 Task: Search one way flight ticket for 2 adults, 4 children and 1 infant on lap in business from Santa Maria: Santa Maria Public Airport (capt G. Allan Hancock Field) to Rockford: Chicago Rockford International Airport(was Northwest Chicagoland Regional Airport At Rockford) on 5-1-2023. Choice of flights is Frontier. Price is upto 78000. Outbound departure time preference is 13:00.
Action: Mouse moved to (218, 155)
Screenshot: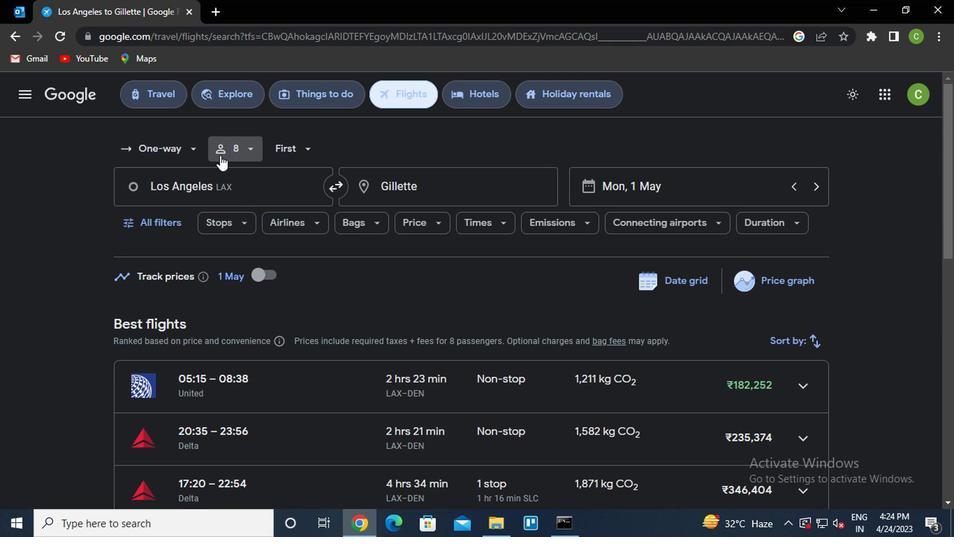 
Action: Mouse pressed left at (218, 155)
Screenshot: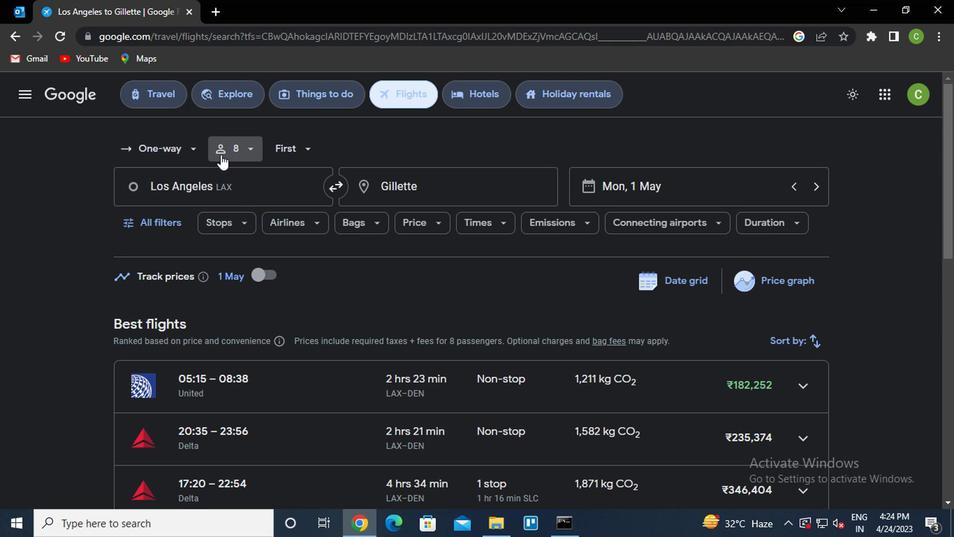 
Action: Mouse moved to (342, 183)
Screenshot: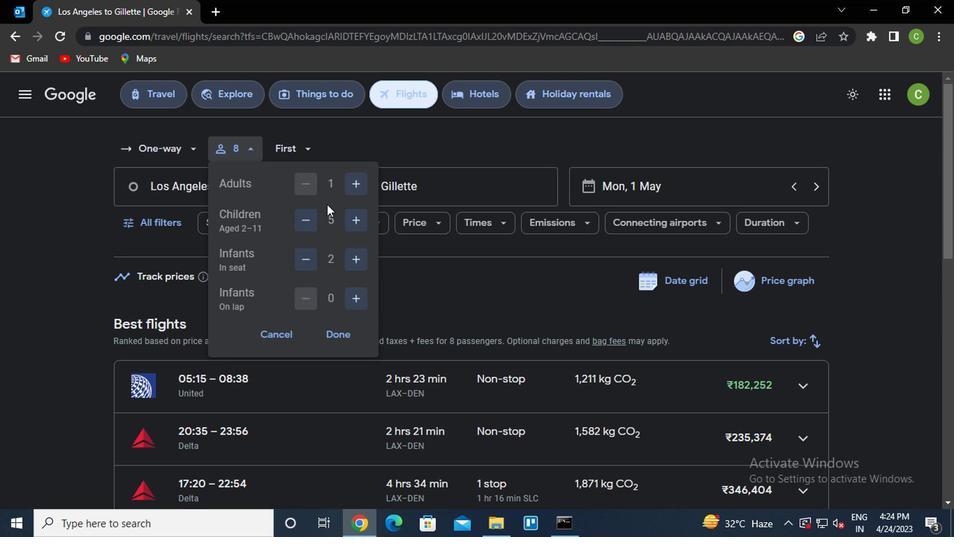
Action: Mouse pressed left at (342, 183)
Screenshot: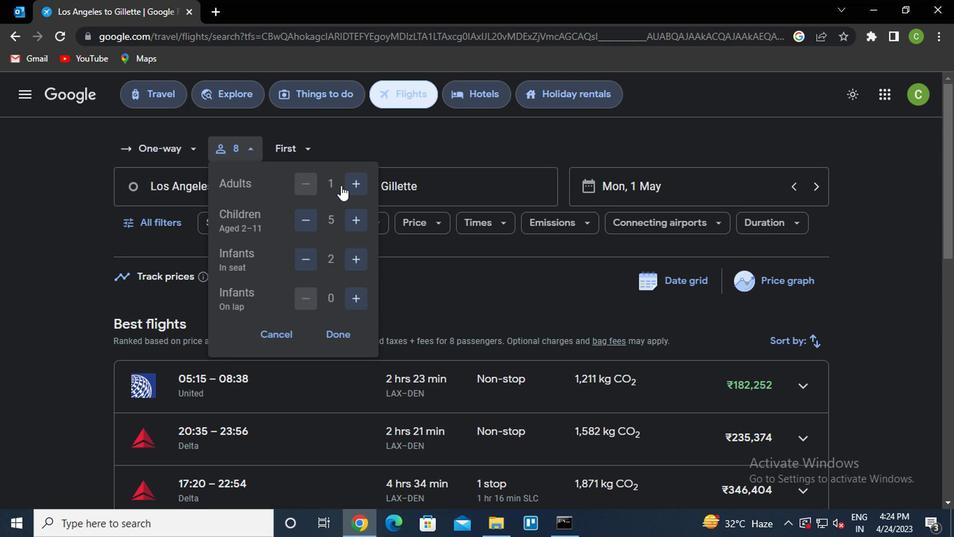 
Action: Mouse moved to (308, 223)
Screenshot: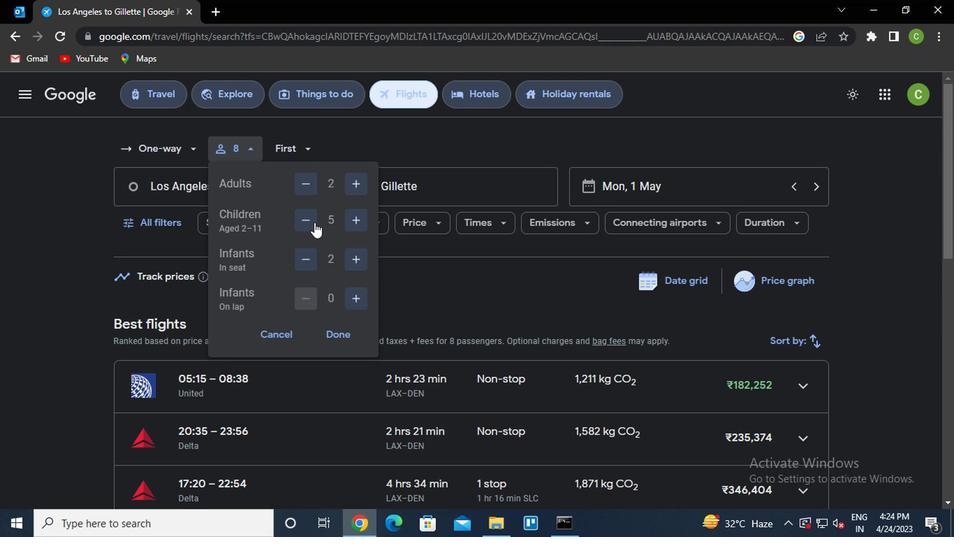 
Action: Mouse pressed left at (308, 223)
Screenshot: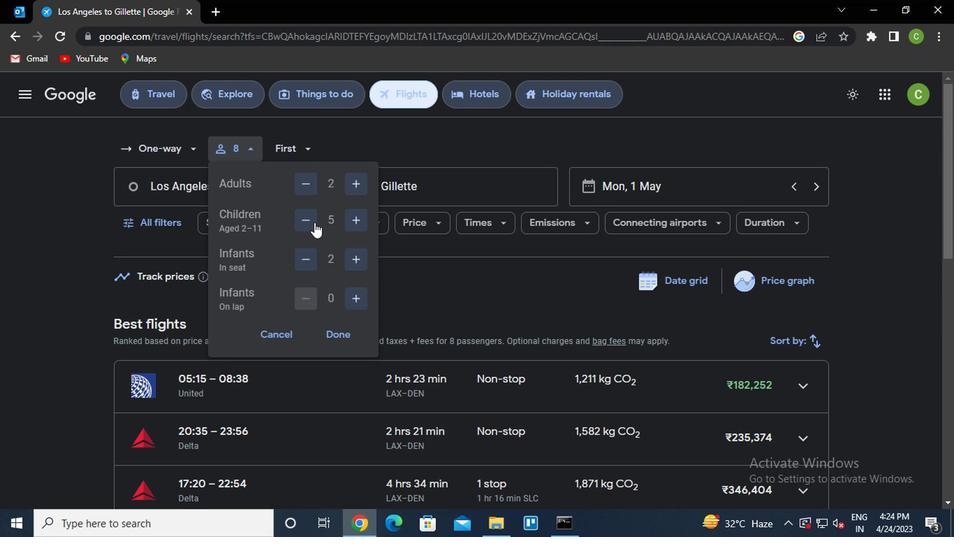 
Action: Mouse moved to (311, 266)
Screenshot: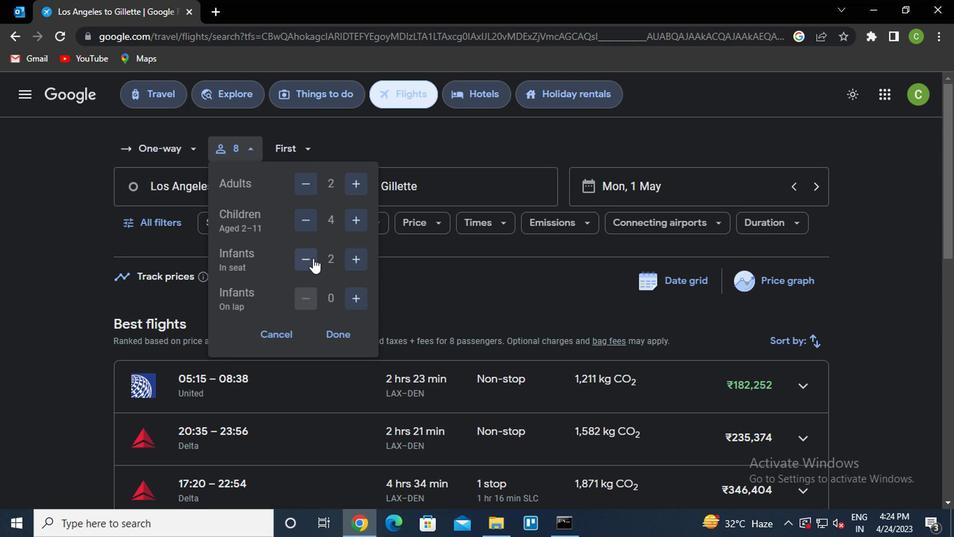 
Action: Mouse pressed left at (311, 266)
Screenshot: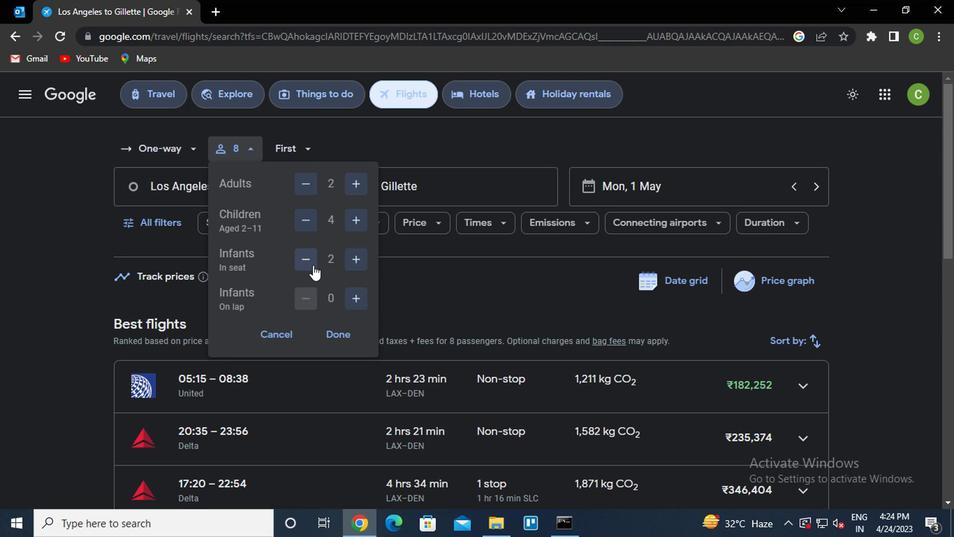 
Action: Mouse moved to (297, 265)
Screenshot: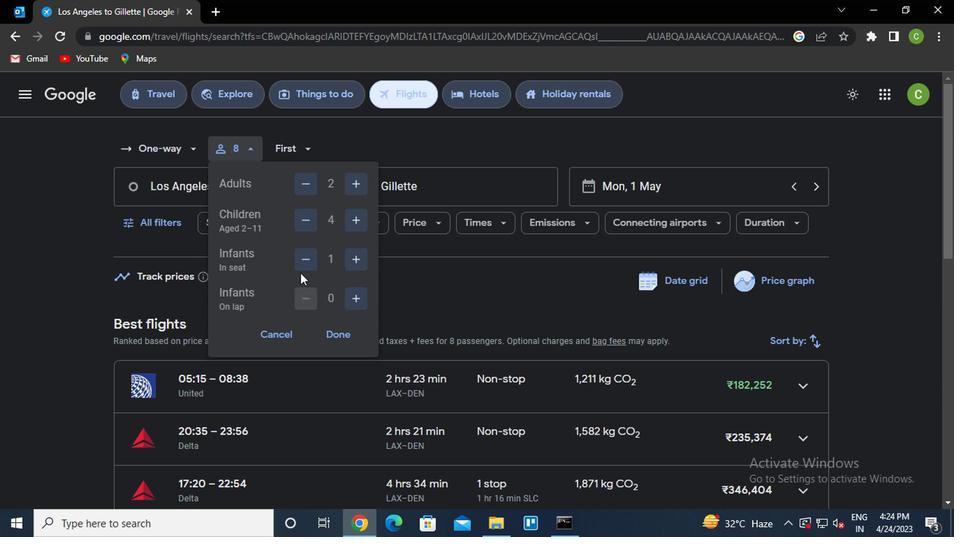 
Action: Mouse pressed left at (297, 265)
Screenshot: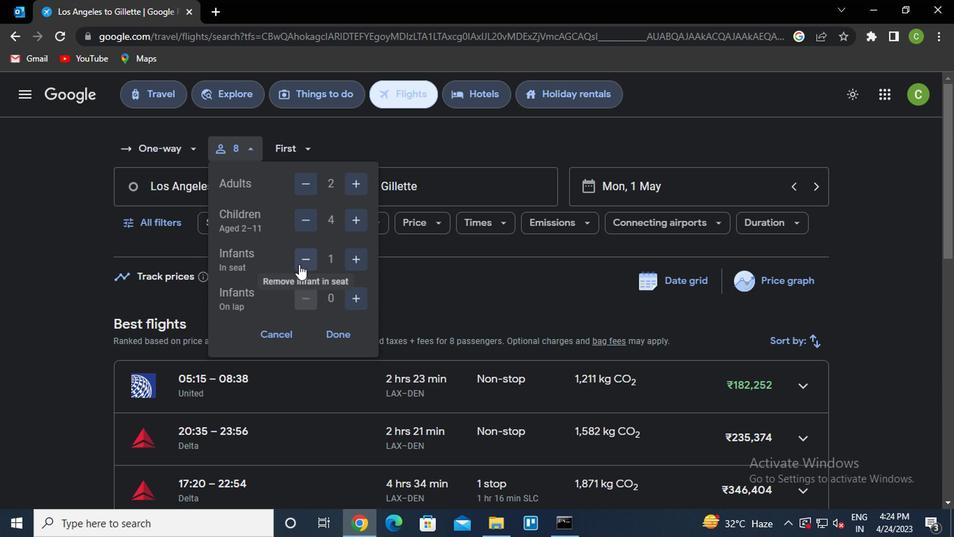 
Action: Mouse moved to (334, 302)
Screenshot: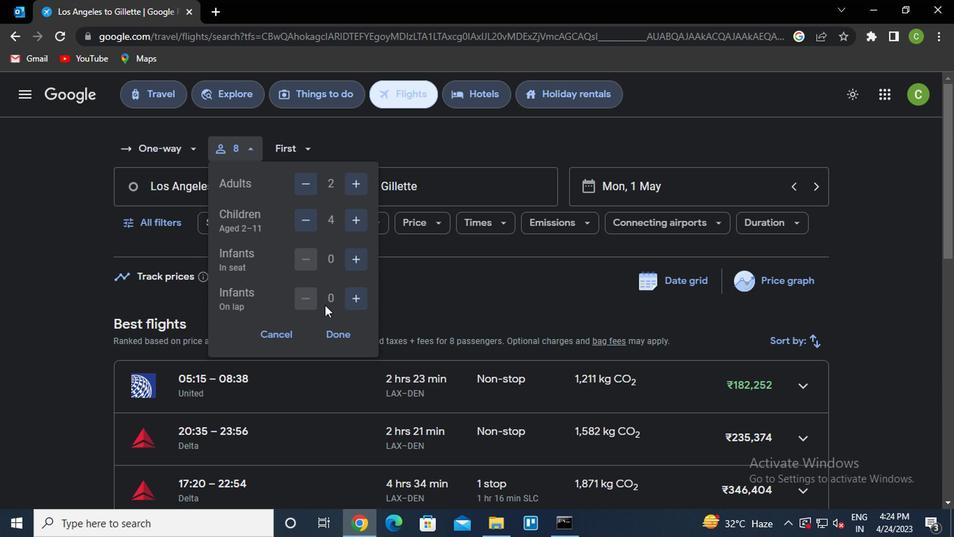 
Action: Mouse pressed left at (334, 302)
Screenshot: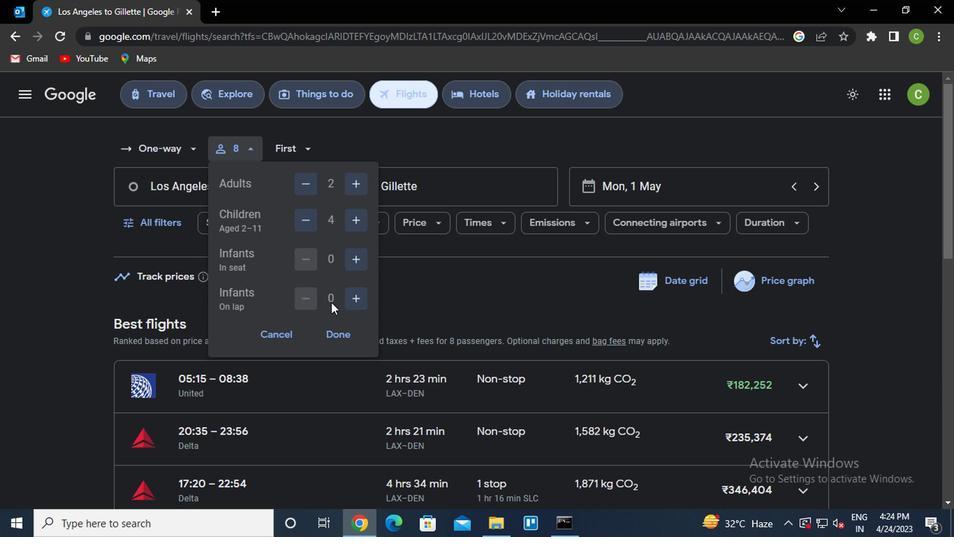 
Action: Mouse moved to (348, 299)
Screenshot: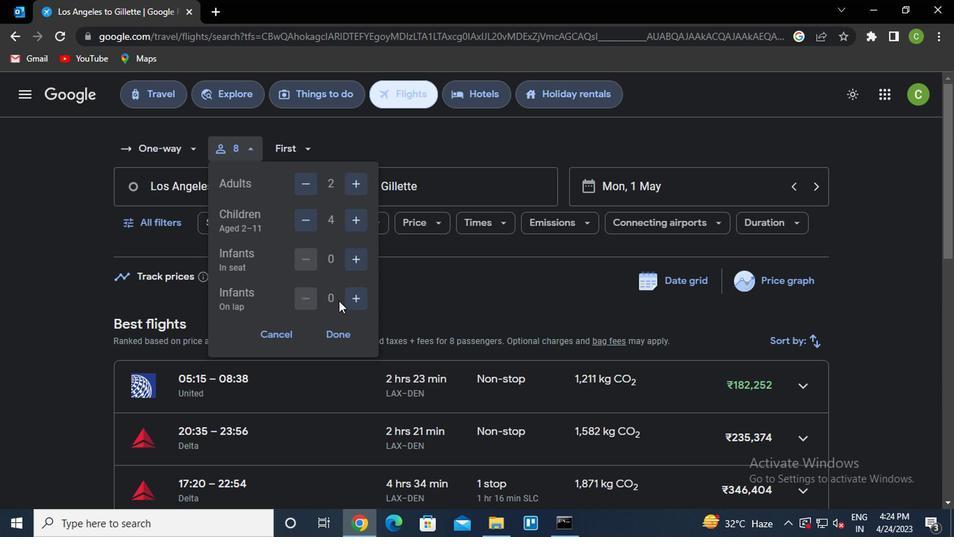 
Action: Mouse pressed left at (348, 299)
Screenshot: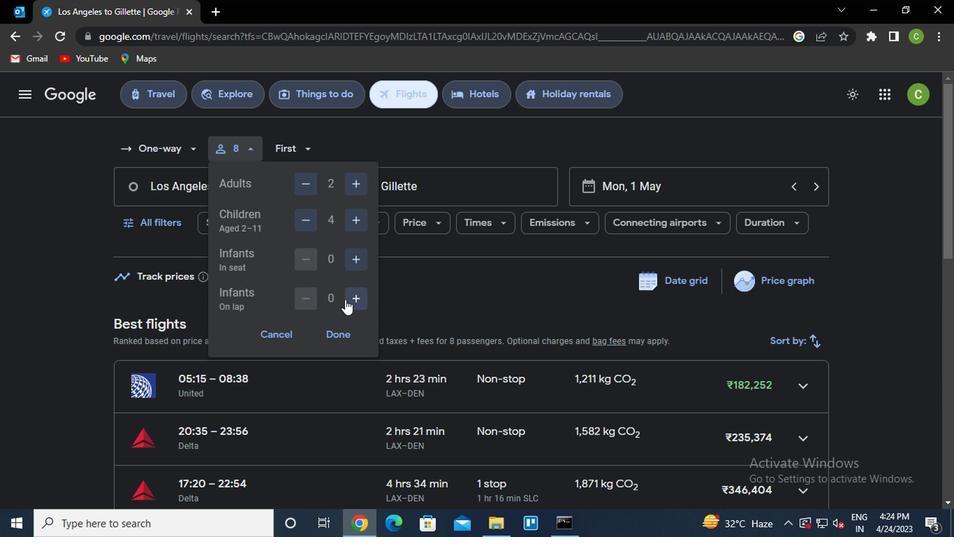 
Action: Mouse moved to (346, 334)
Screenshot: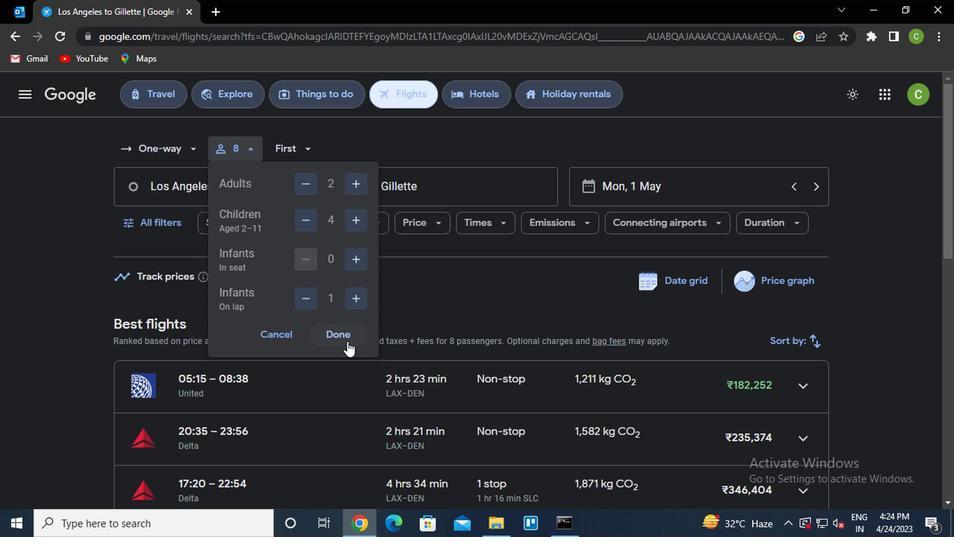 
Action: Mouse pressed left at (346, 334)
Screenshot: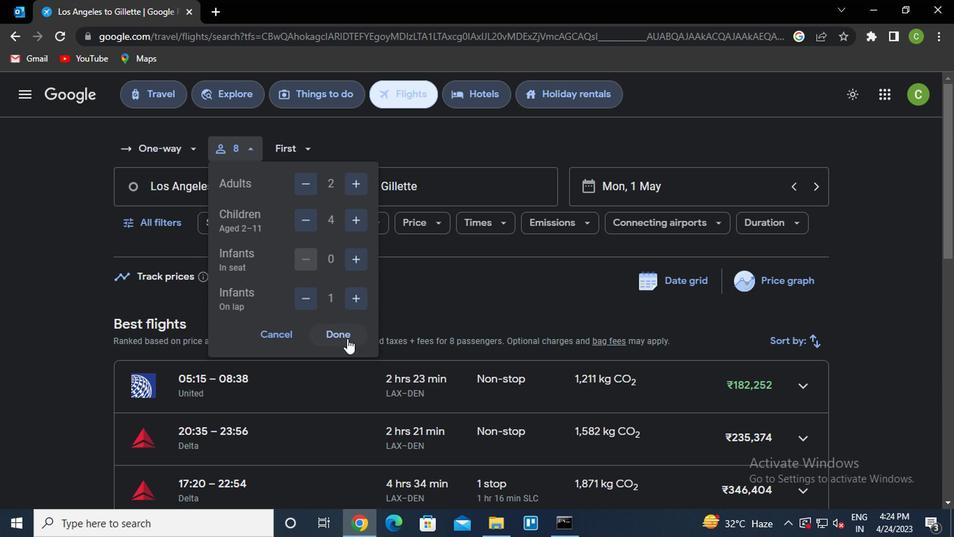 
Action: Mouse moved to (302, 149)
Screenshot: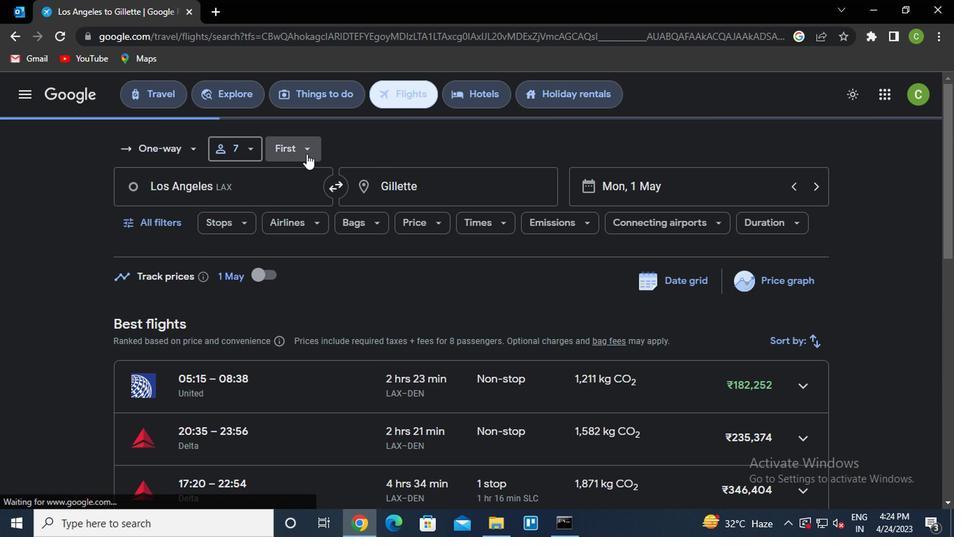 
Action: Mouse pressed left at (302, 149)
Screenshot: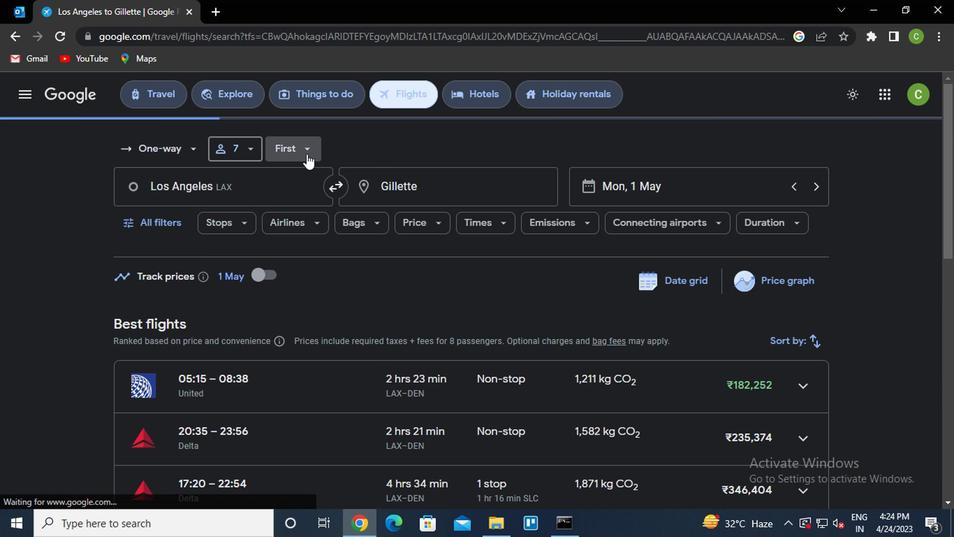
Action: Mouse moved to (356, 246)
Screenshot: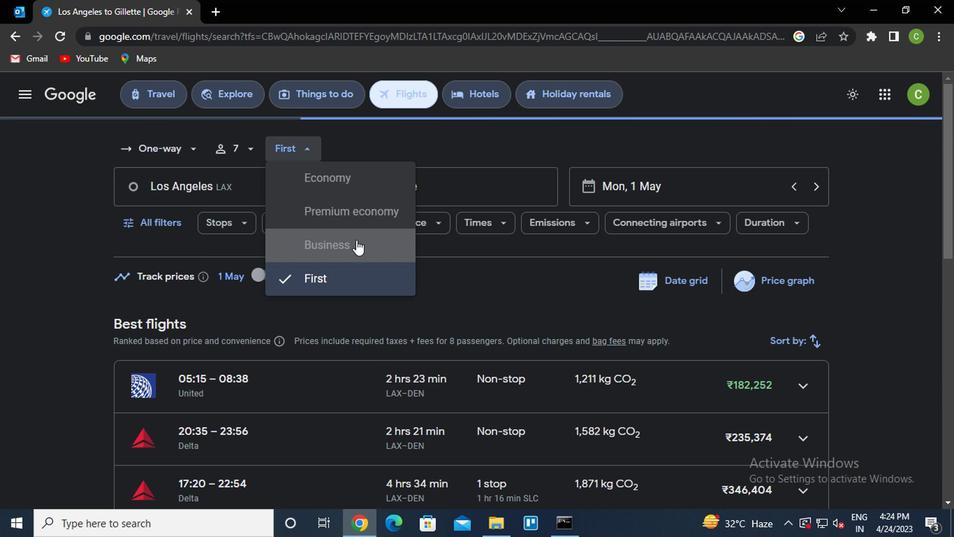 
Action: Mouse pressed left at (356, 246)
Screenshot: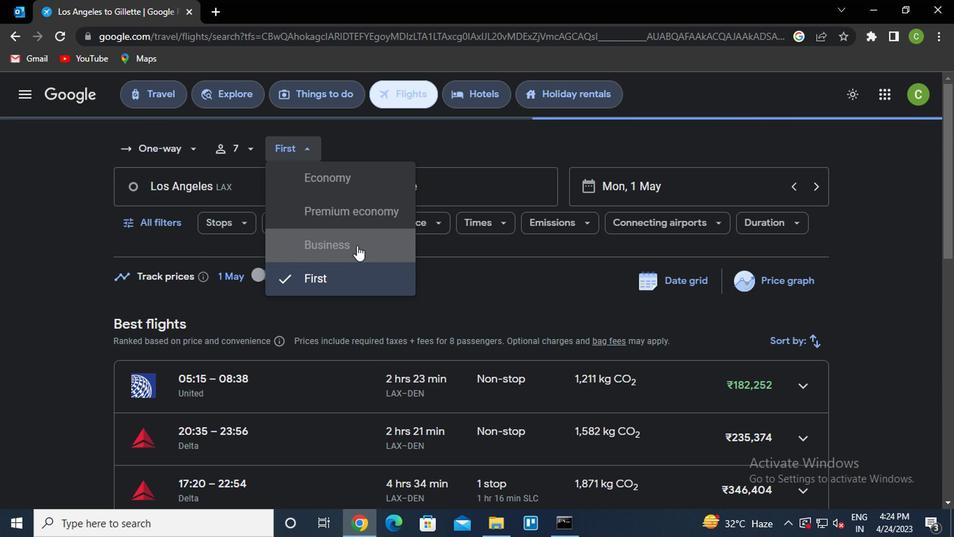 
Action: Mouse moved to (230, 199)
Screenshot: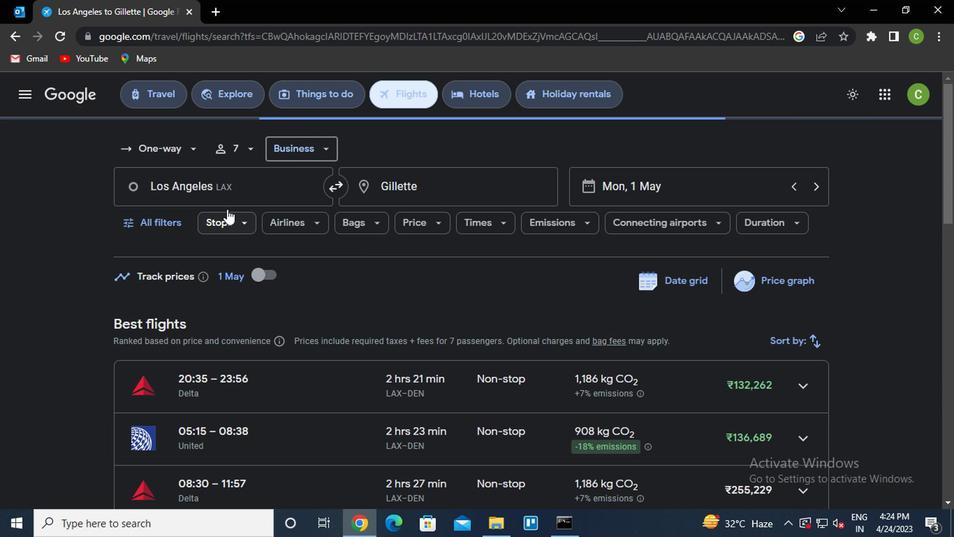 
Action: Mouse pressed left at (230, 199)
Screenshot: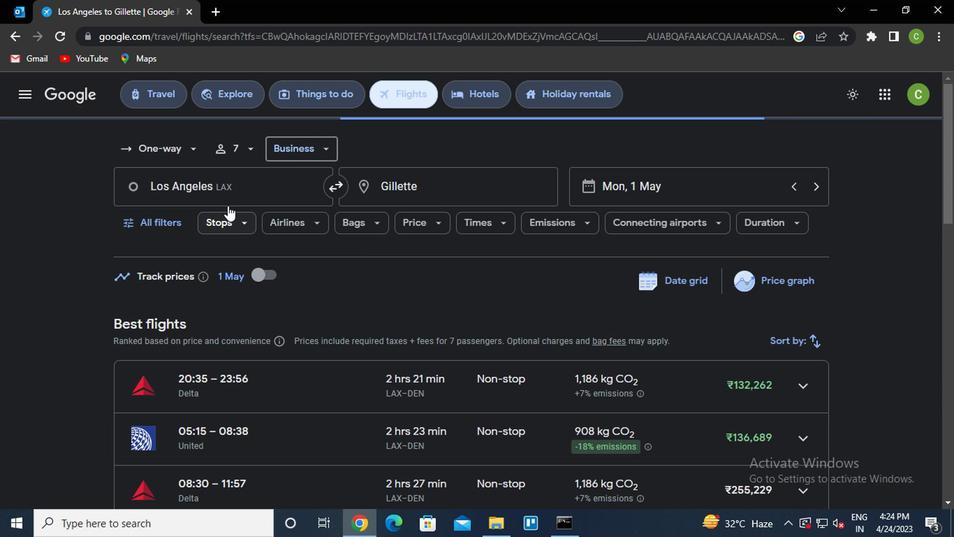 
Action: Key pressed <Key.caps_lock><Key.caps_lock>s<Key.caps_lock>anta<Key.space><Key.caps_lock>m<Key.caps_lock>aria
Screenshot: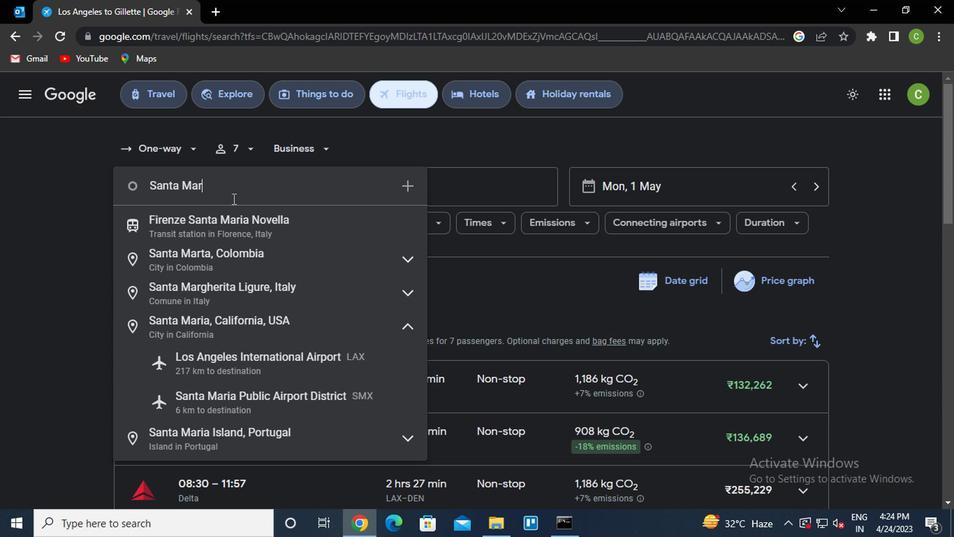 
Action: Mouse moved to (256, 329)
Screenshot: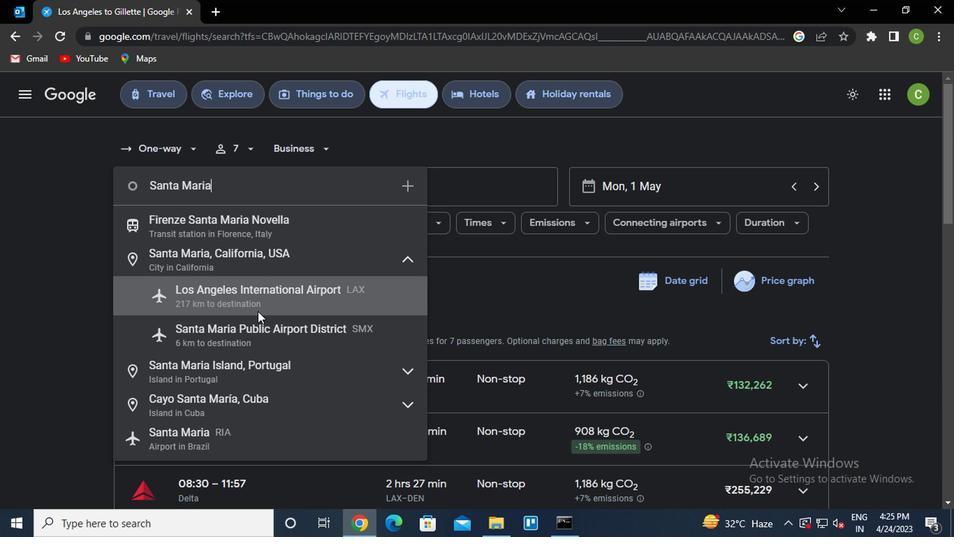 
Action: Mouse pressed left at (256, 329)
Screenshot: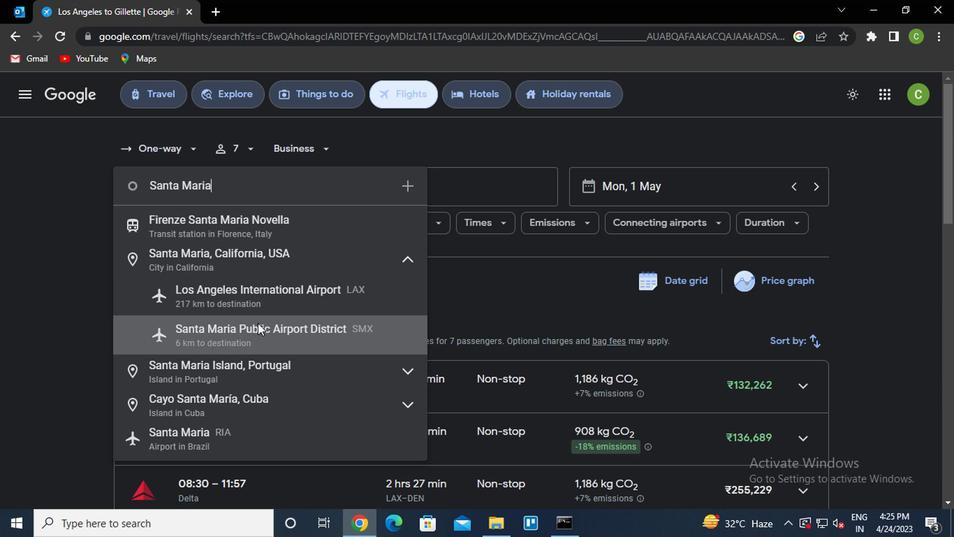 
Action: Mouse moved to (438, 186)
Screenshot: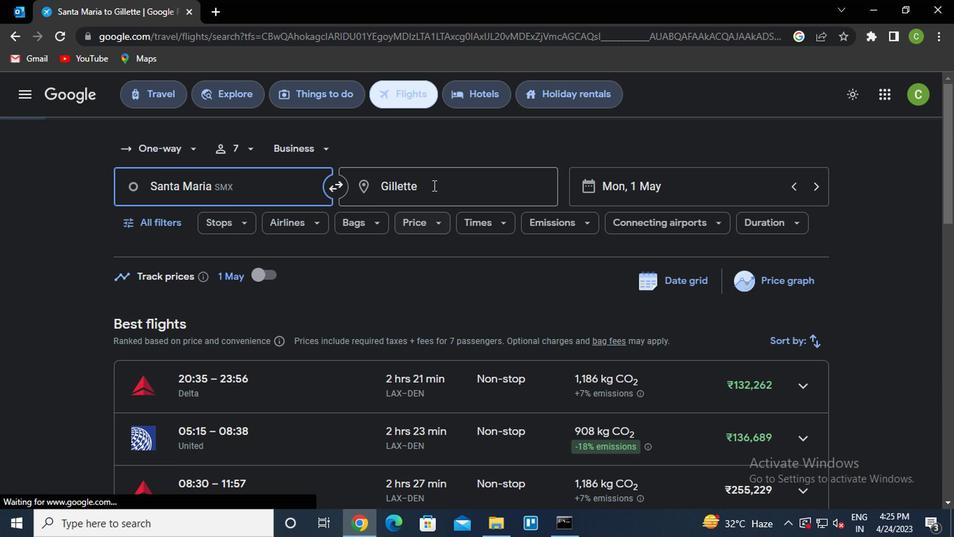 
Action: Mouse pressed left at (438, 186)
Screenshot: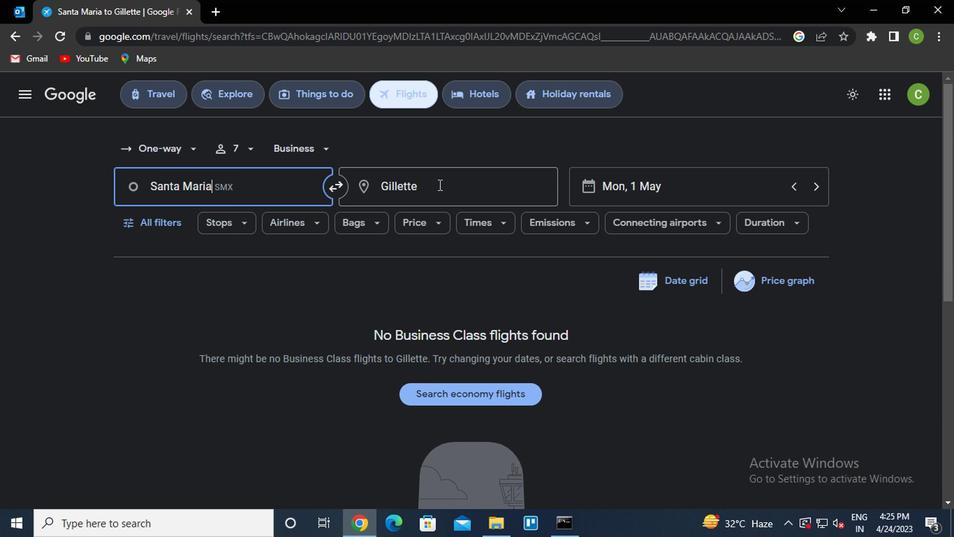 
Action: Key pressed <Key.caps_lock>r<Key.caps_lock>ockford
Screenshot: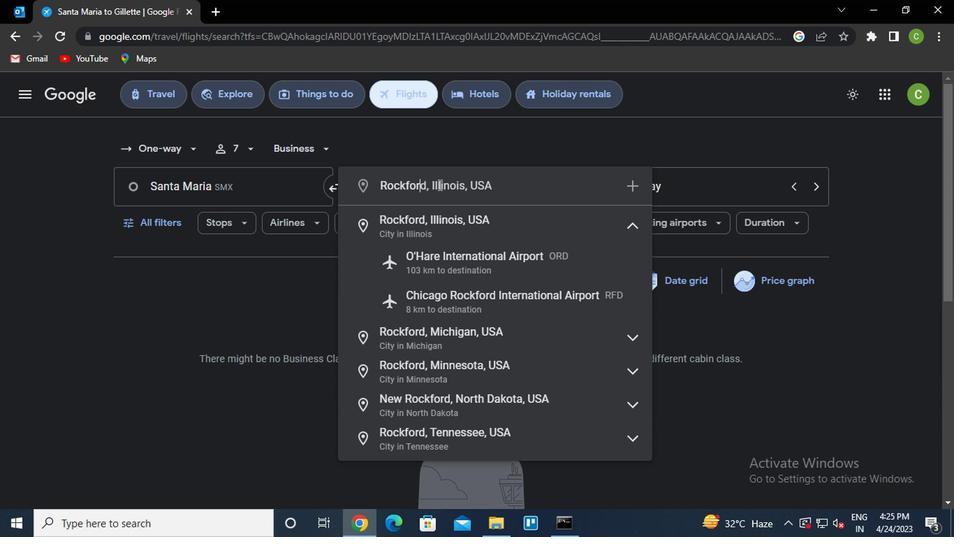 
Action: Mouse moved to (477, 302)
Screenshot: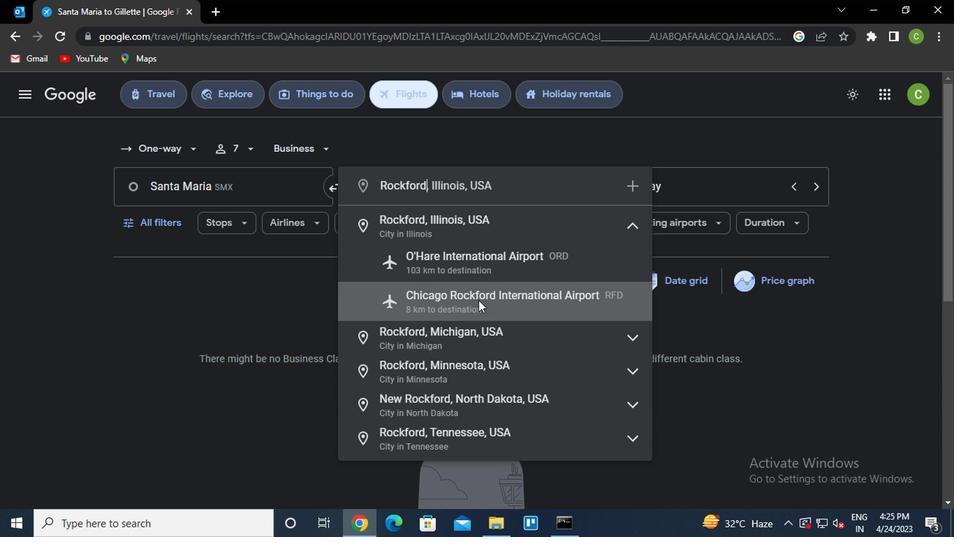 
Action: Mouse pressed left at (477, 302)
Screenshot: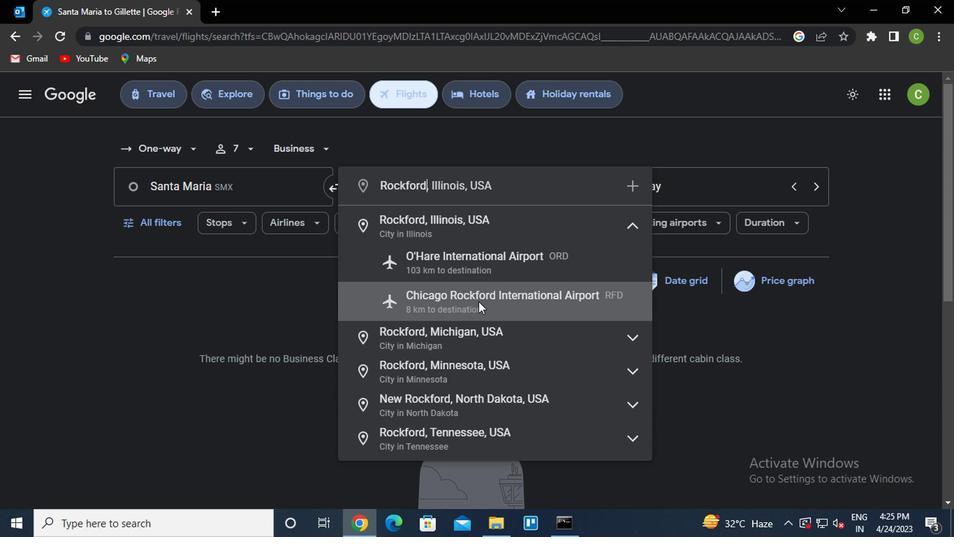 
Action: Mouse moved to (148, 219)
Screenshot: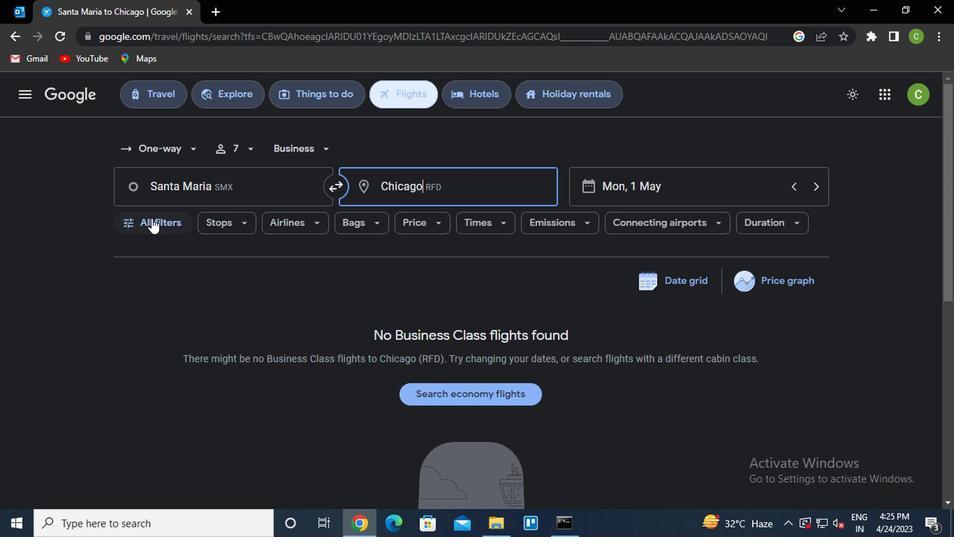 
Action: Mouse pressed left at (148, 219)
Screenshot: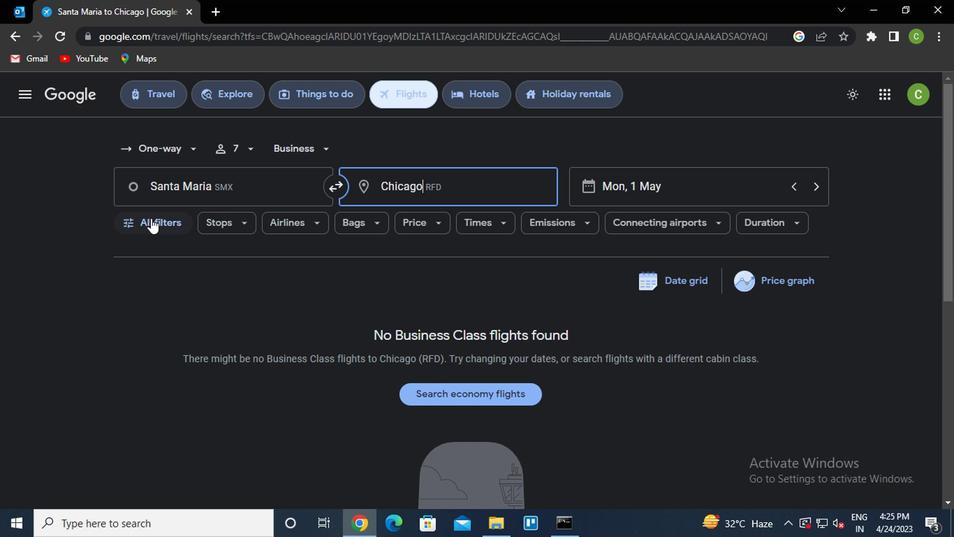 
Action: Mouse moved to (308, 425)
Screenshot: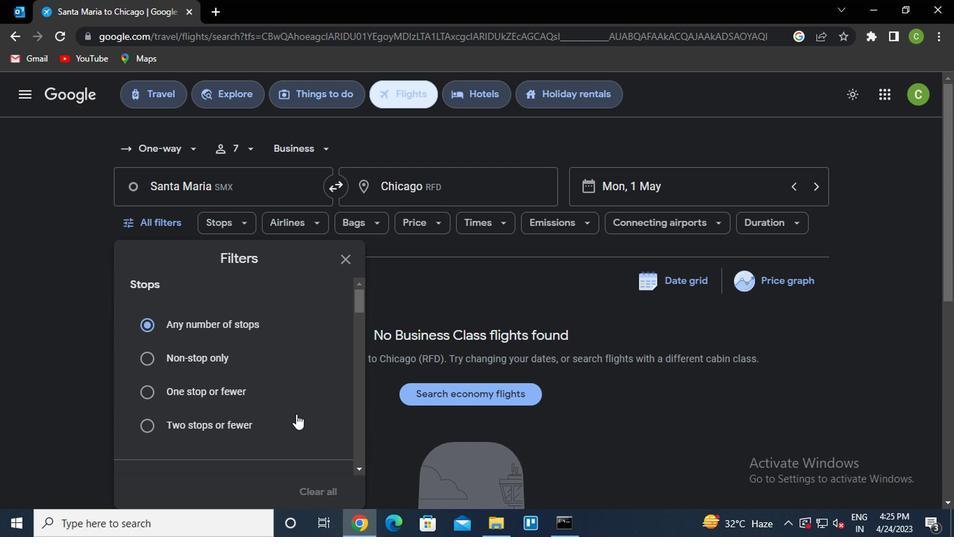 
Action: Mouse scrolled (308, 424) with delta (0, 0)
Screenshot: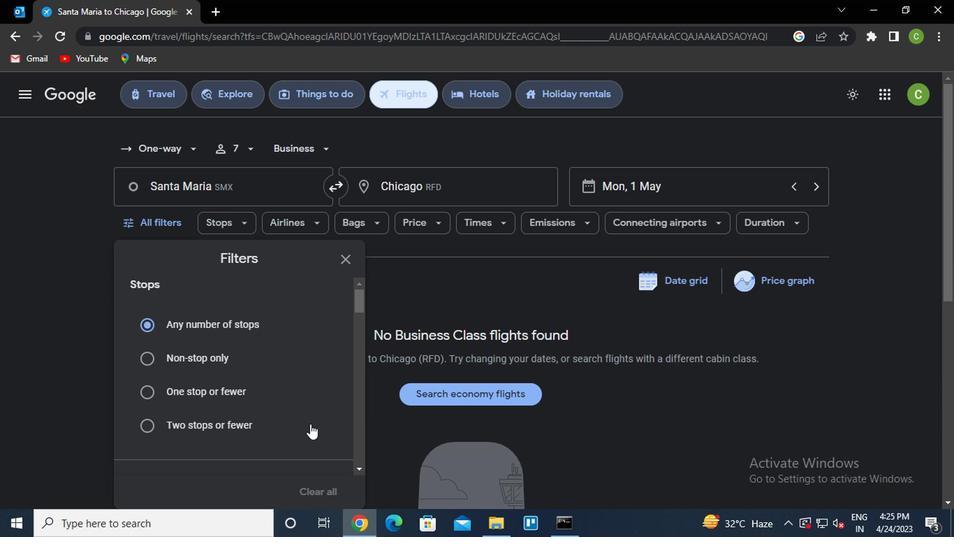 
Action: Mouse moved to (308, 427)
Screenshot: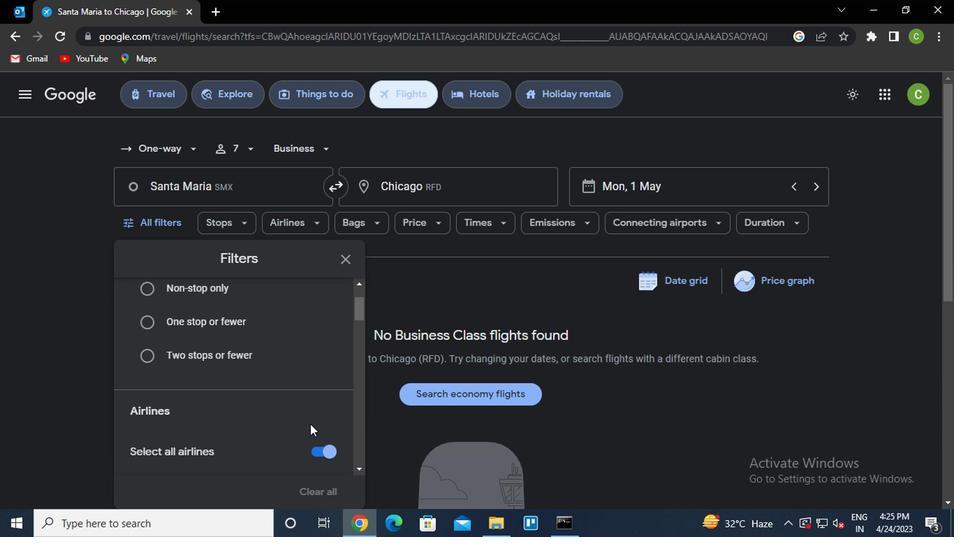 
Action: Mouse scrolled (308, 426) with delta (0, 0)
Screenshot: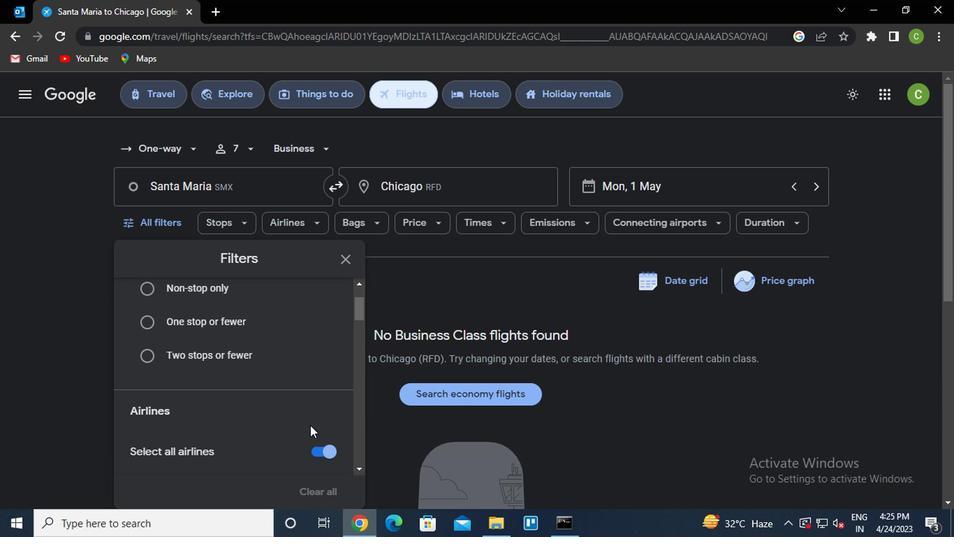 
Action: Mouse moved to (251, 398)
Screenshot: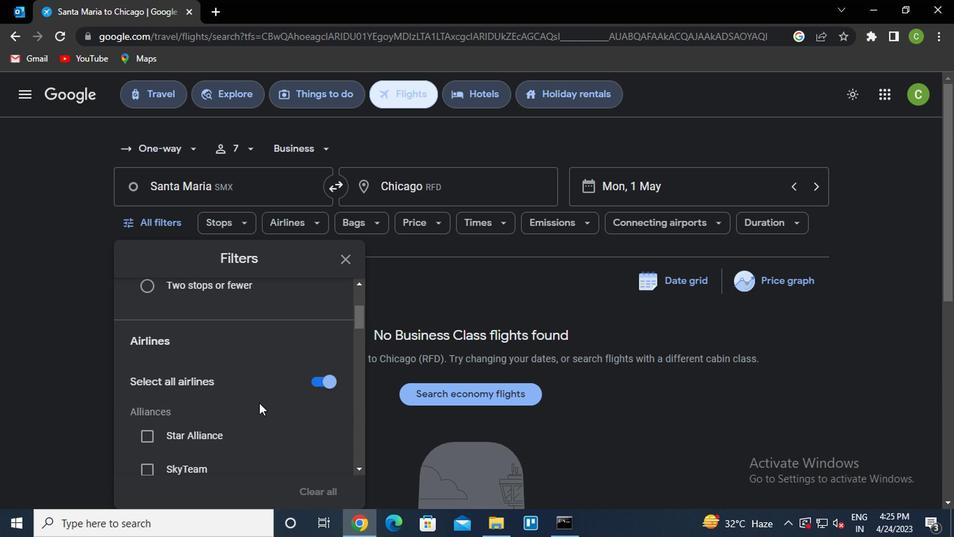 
Action: Mouse scrolled (251, 398) with delta (0, 0)
Screenshot: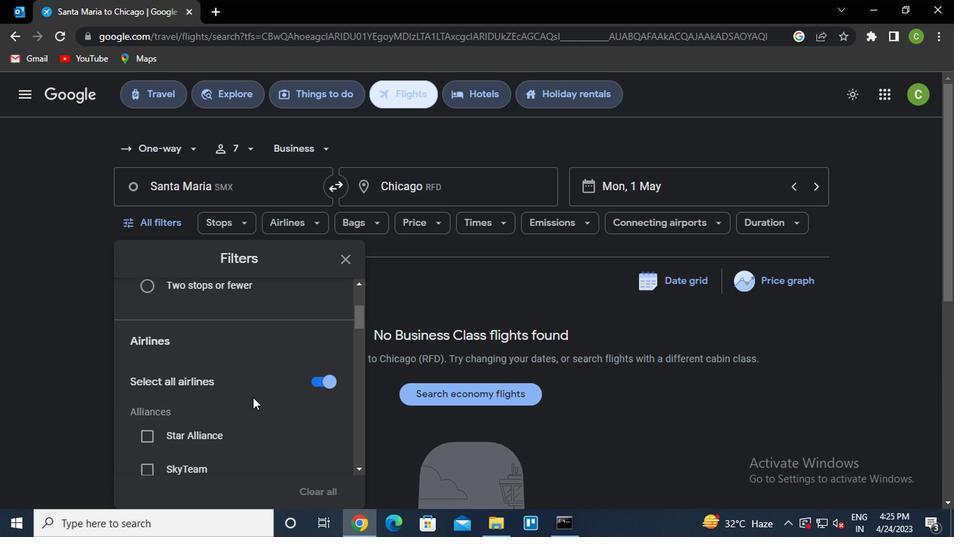 
Action: Mouse scrolled (251, 398) with delta (0, 0)
Screenshot: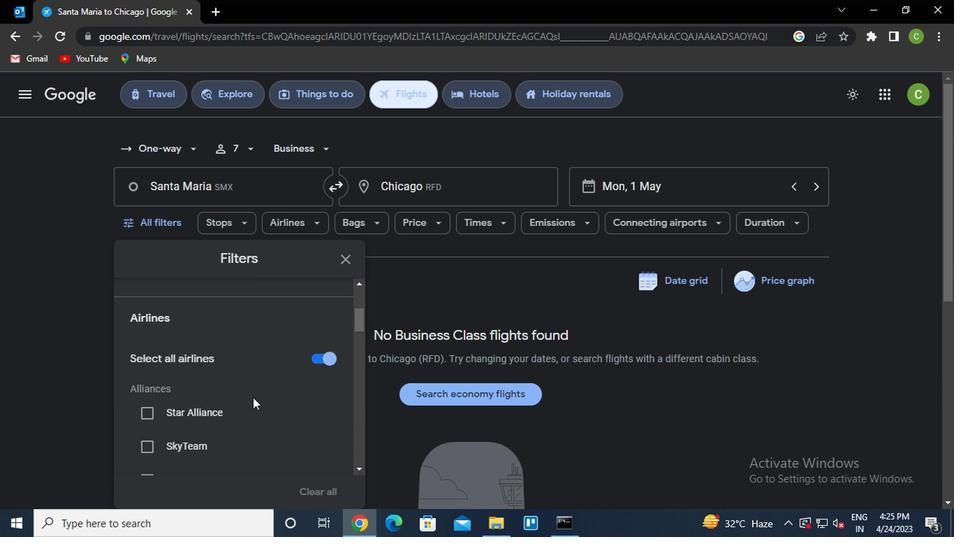 
Action: Mouse scrolled (251, 399) with delta (0, 0)
Screenshot: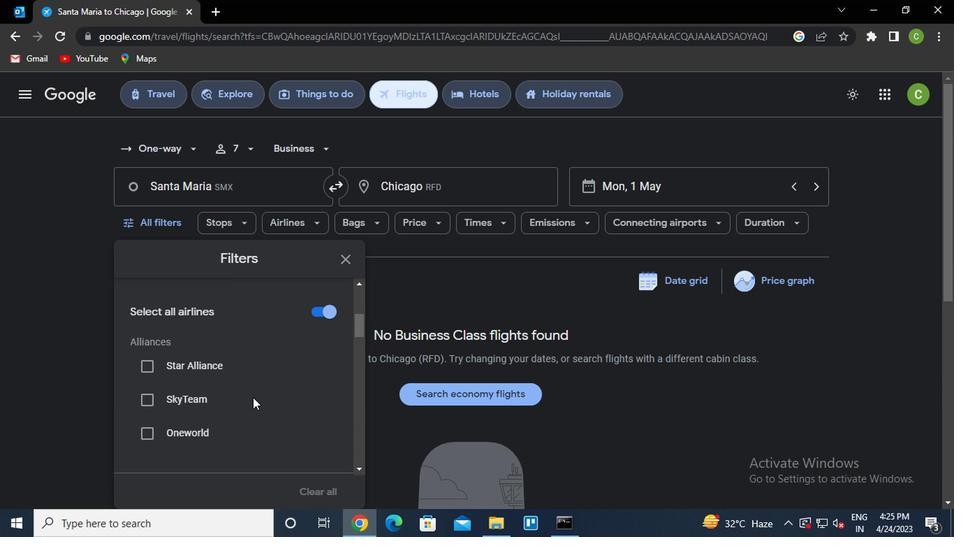 
Action: Mouse scrolled (251, 399) with delta (0, 0)
Screenshot: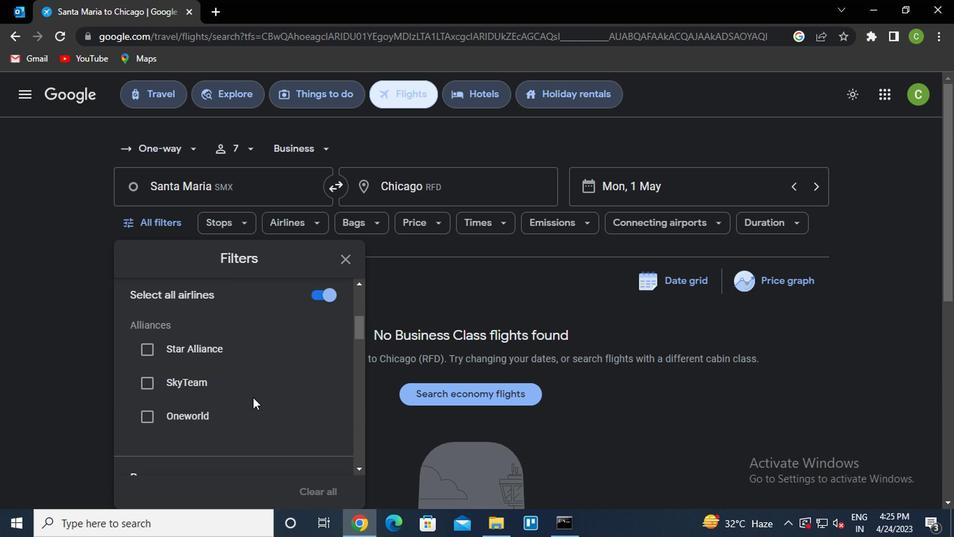 
Action: Mouse scrolled (251, 399) with delta (0, 0)
Screenshot: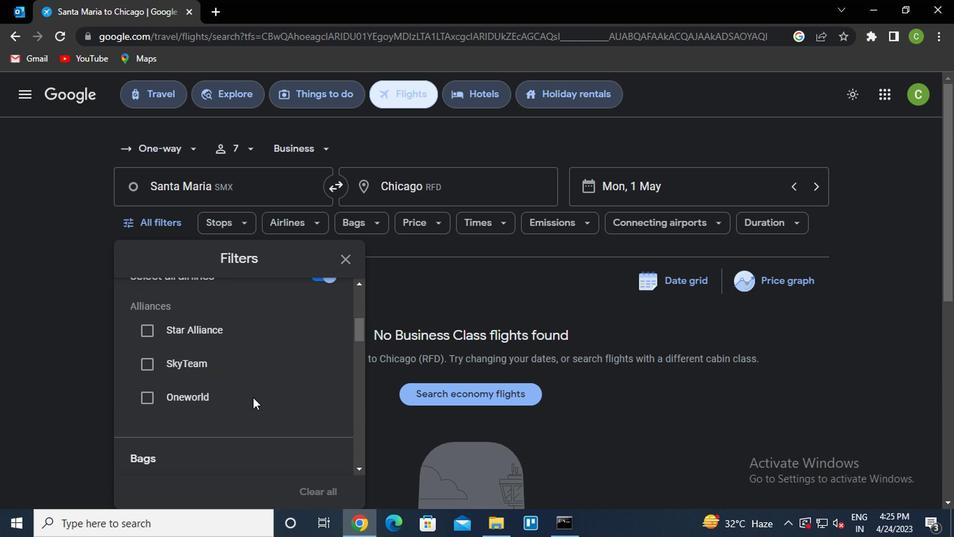 
Action: Mouse scrolled (251, 399) with delta (0, 0)
Screenshot: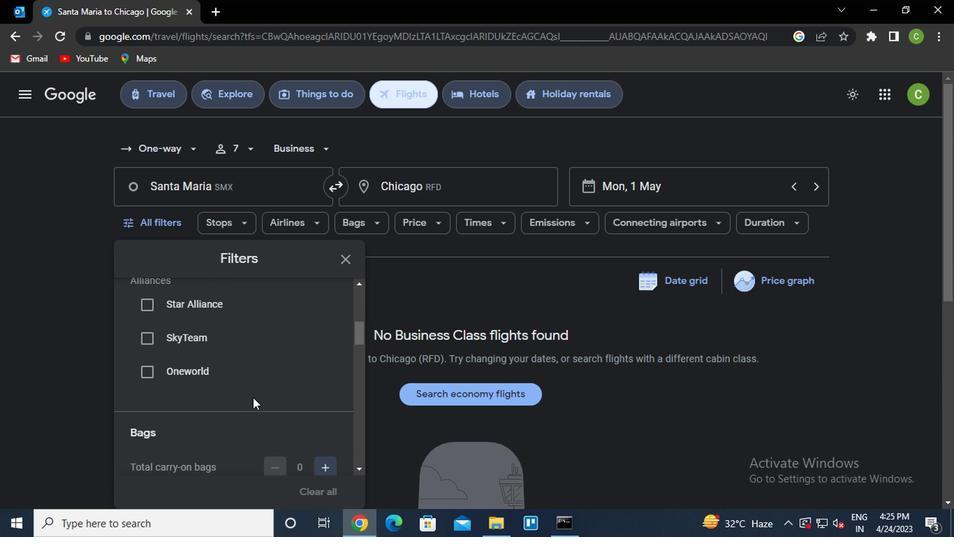 
Action: Mouse scrolled (251, 399) with delta (0, 0)
Screenshot: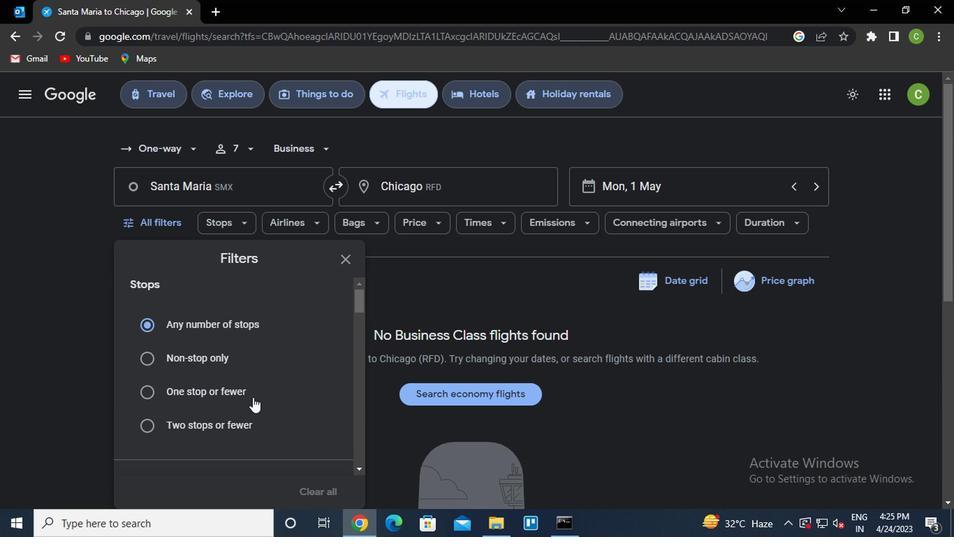 
Action: Mouse scrolled (251, 399) with delta (0, 0)
Screenshot: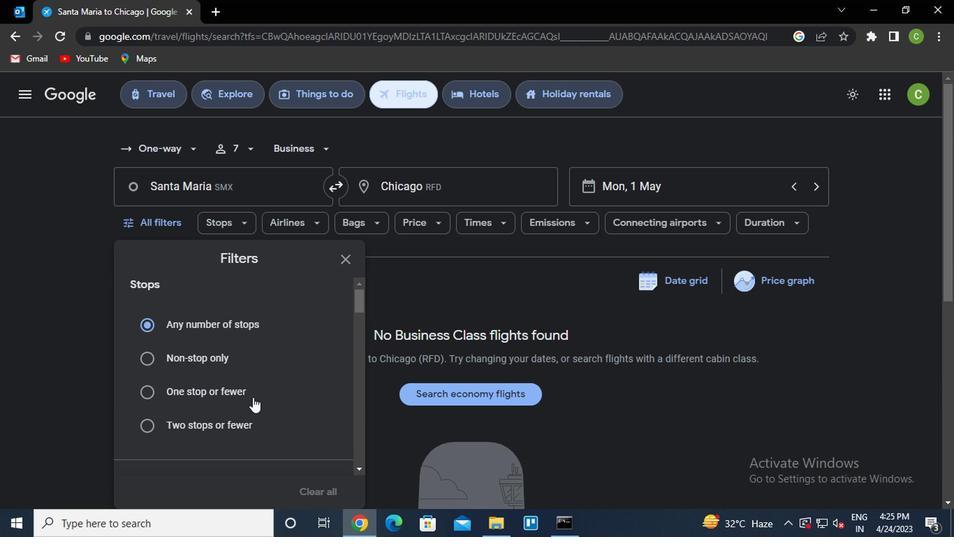 
Action: Mouse scrolled (251, 398) with delta (0, 0)
Screenshot: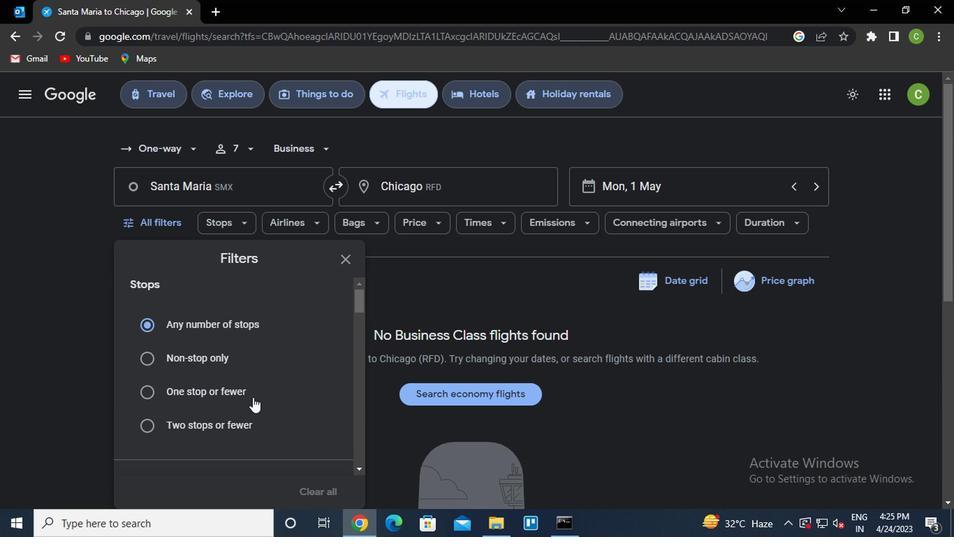 
Action: Mouse scrolled (251, 398) with delta (0, 0)
Screenshot: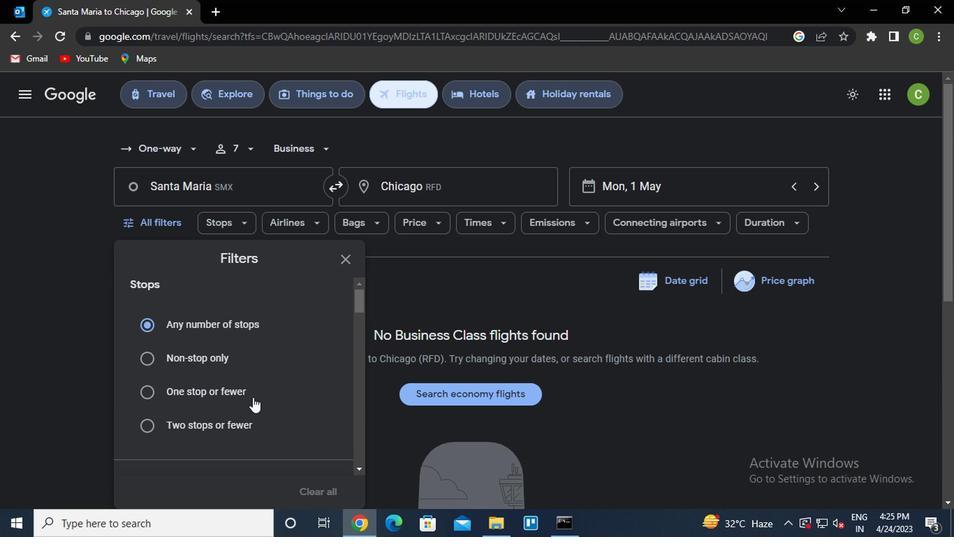 
Action: Mouse scrolled (251, 398) with delta (0, 0)
Screenshot: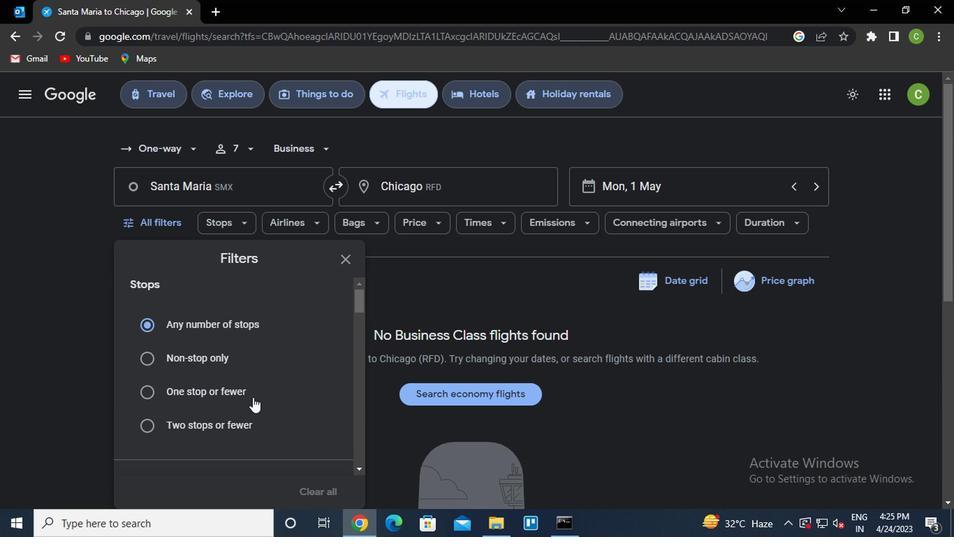 
Action: Mouse scrolled (251, 398) with delta (0, 0)
Screenshot: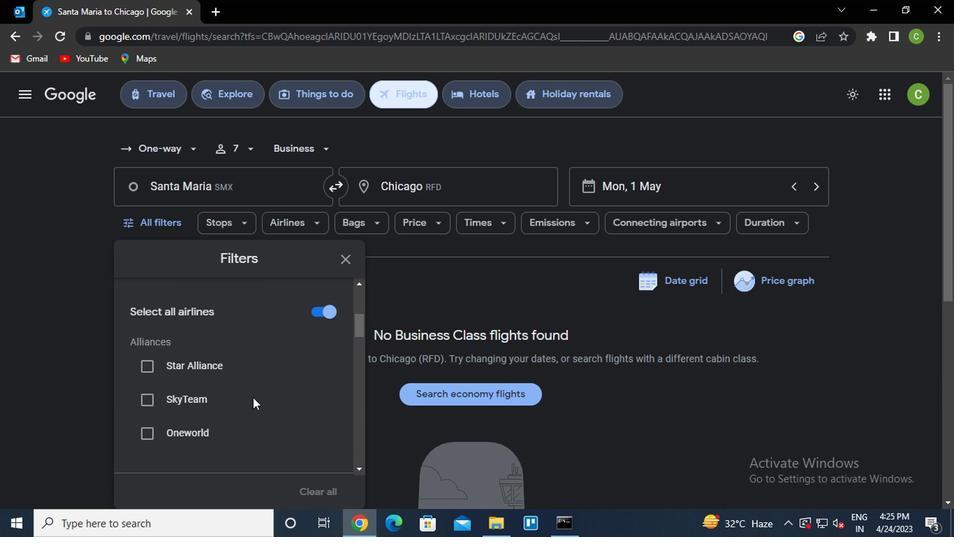 
Action: Mouse scrolled (251, 398) with delta (0, 0)
Screenshot: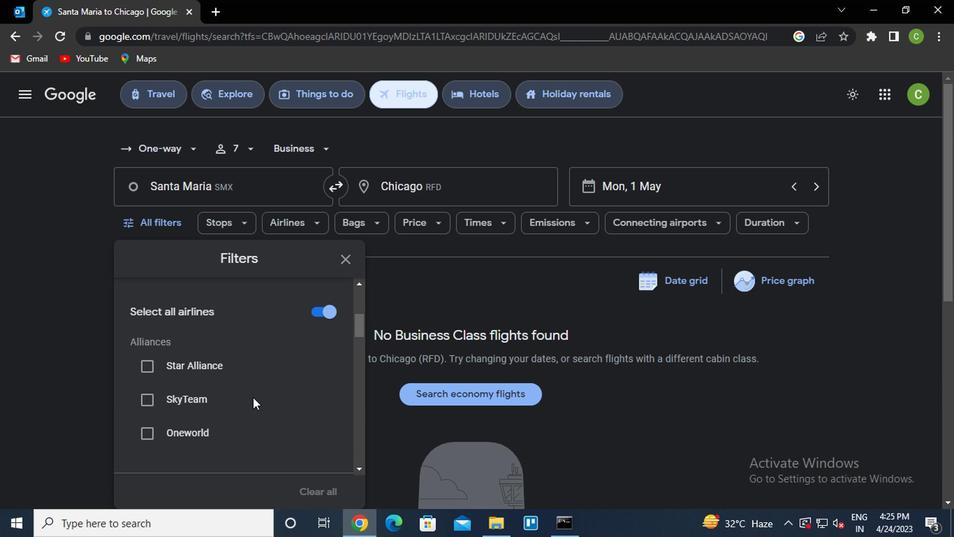 
Action: Mouse scrolled (251, 398) with delta (0, 0)
Screenshot: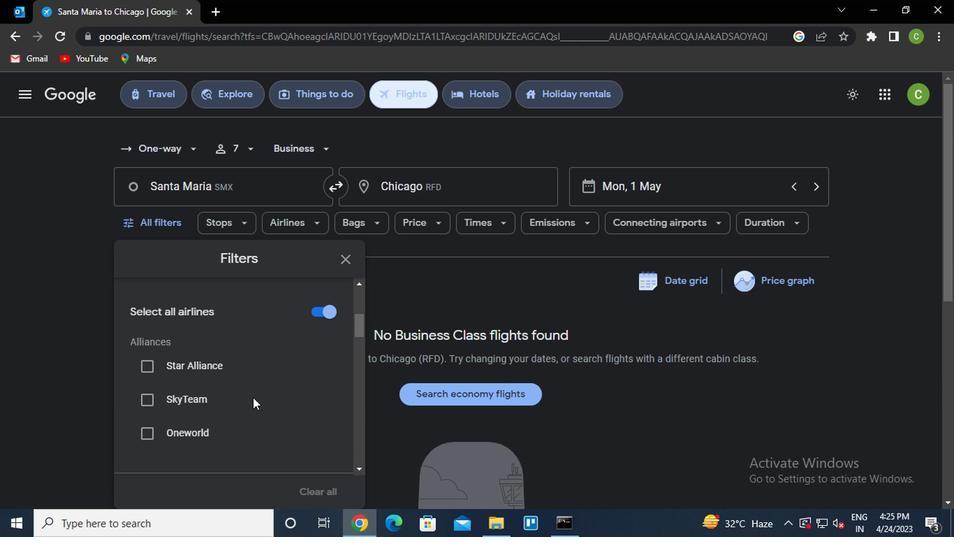 
Action: Mouse scrolled (251, 398) with delta (0, 0)
Screenshot: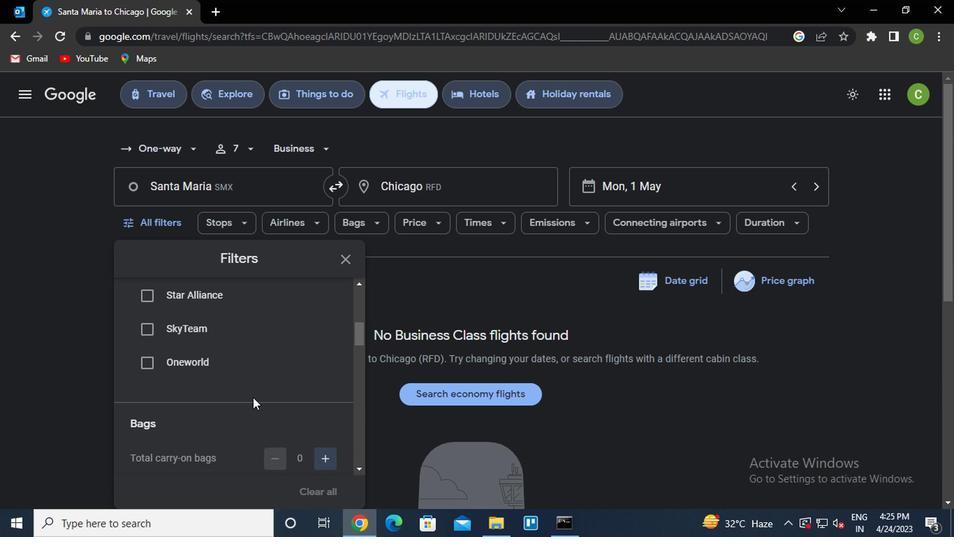 
Action: Mouse scrolled (251, 399) with delta (0, 0)
Screenshot: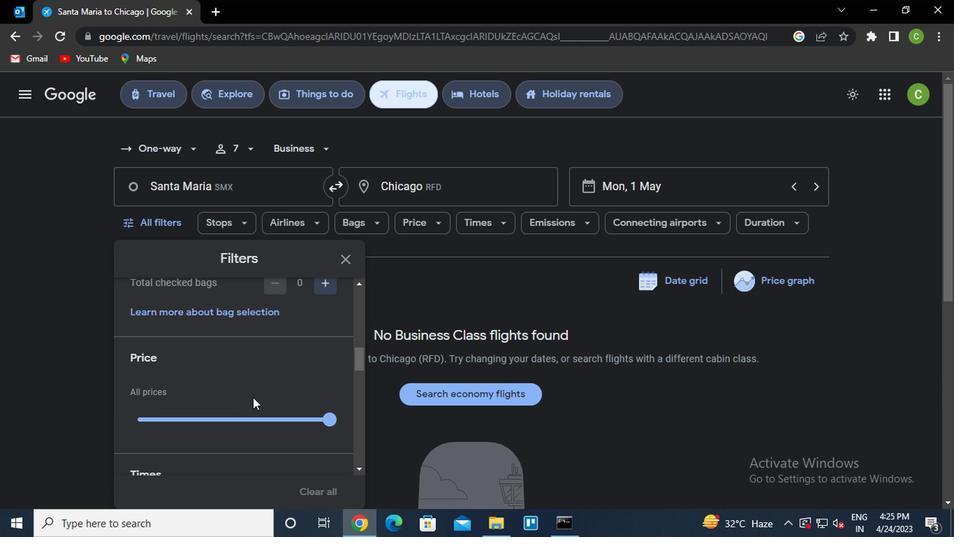 
Action: Mouse scrolled (251, 399) with delta (0, 0)
Screenshot: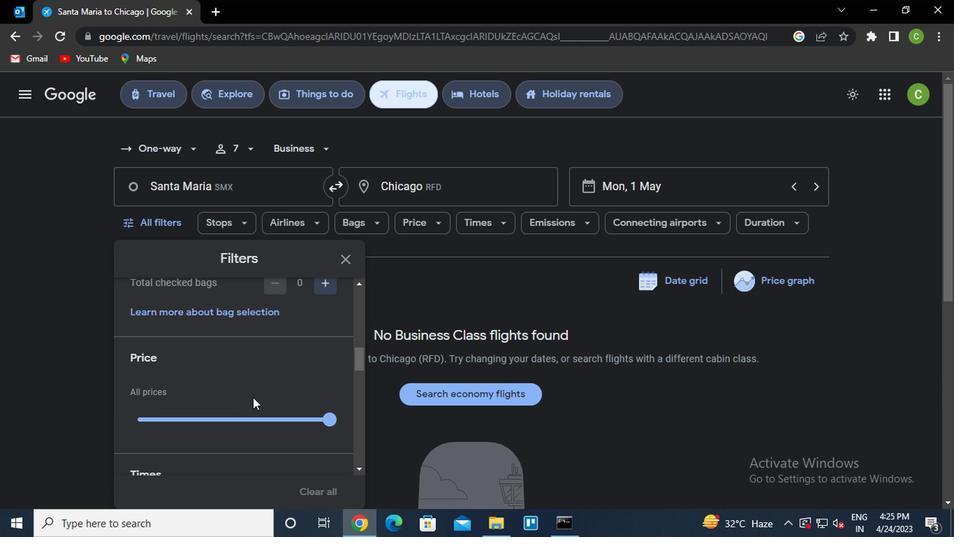 
Action: Mouse scrolled (251, 398) with delta (0, 0)
Screenshot: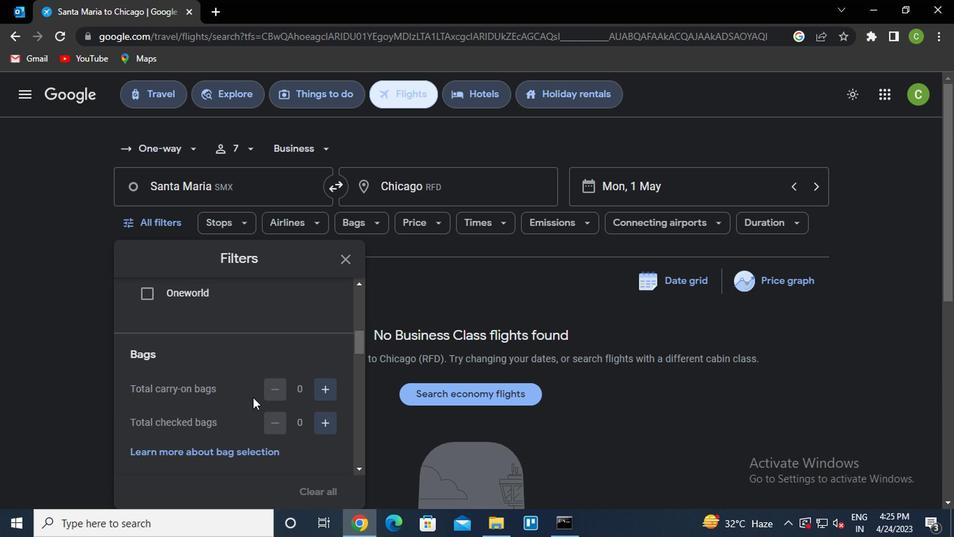 
Action: Mouse scrolled (251, 398) with delta (0, 0)
Screenshot: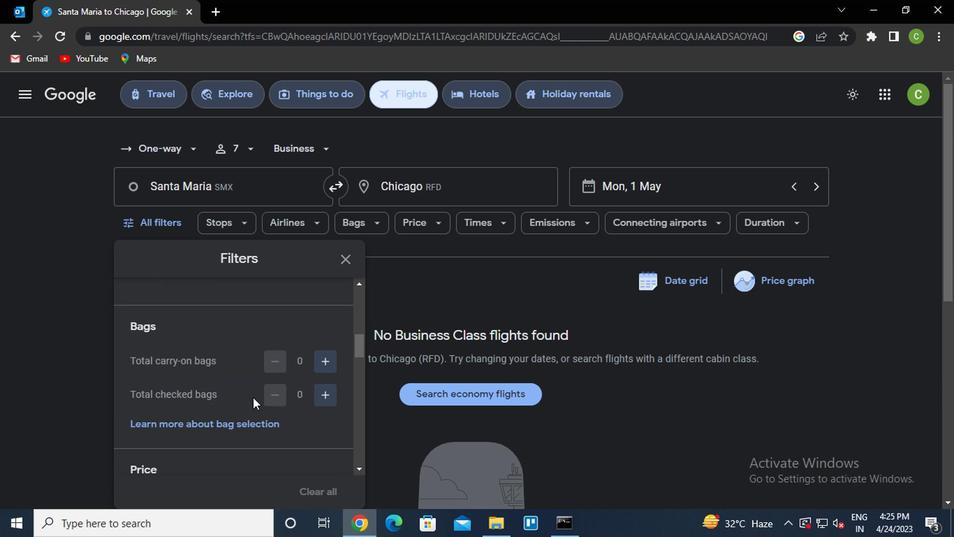 
Action: Mouse scrolled (251, 398) with delta (0, 0)
Screenshot: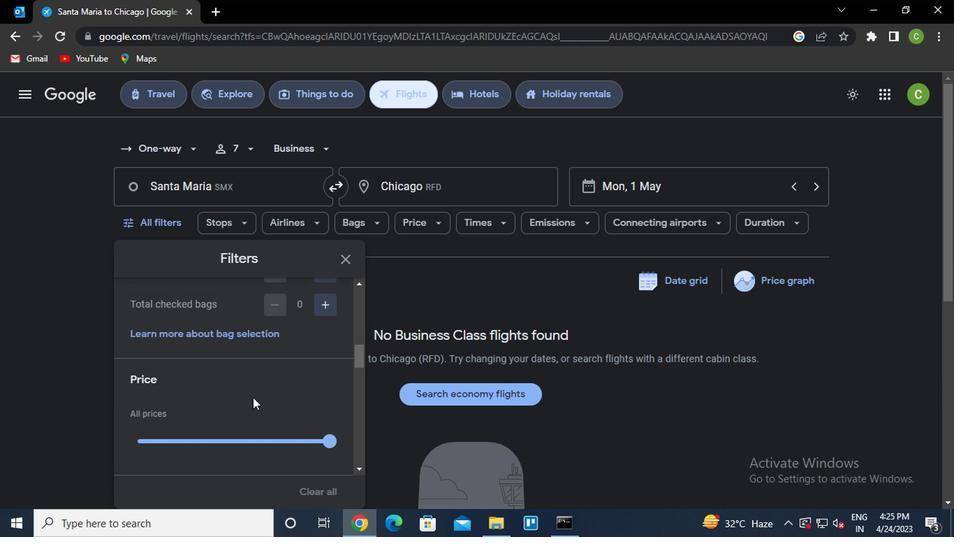 
Action: Mouse scrolled (251, 398) with delta (0, 0)
Screenshot: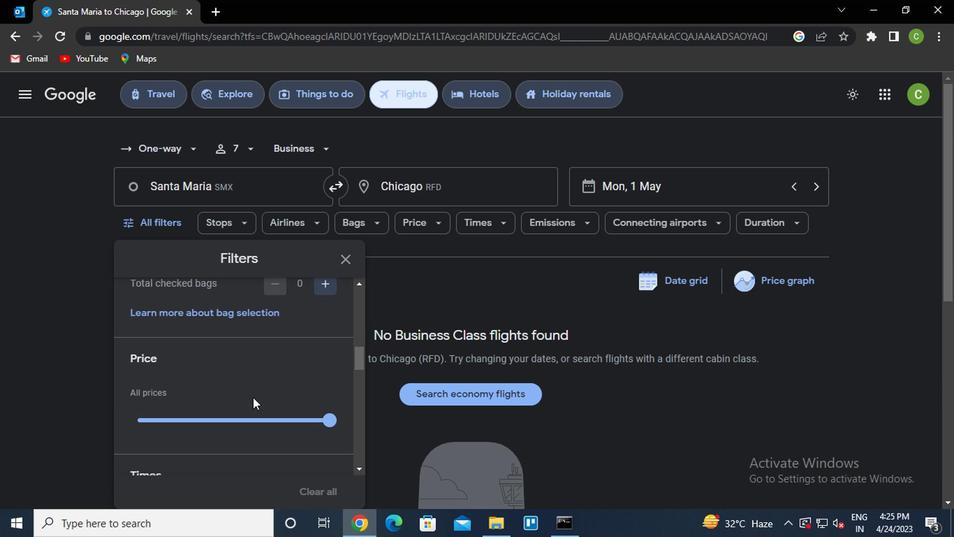 
Action: Mouse scrolled (251, 399) with delta (0, 0)
Screenshot: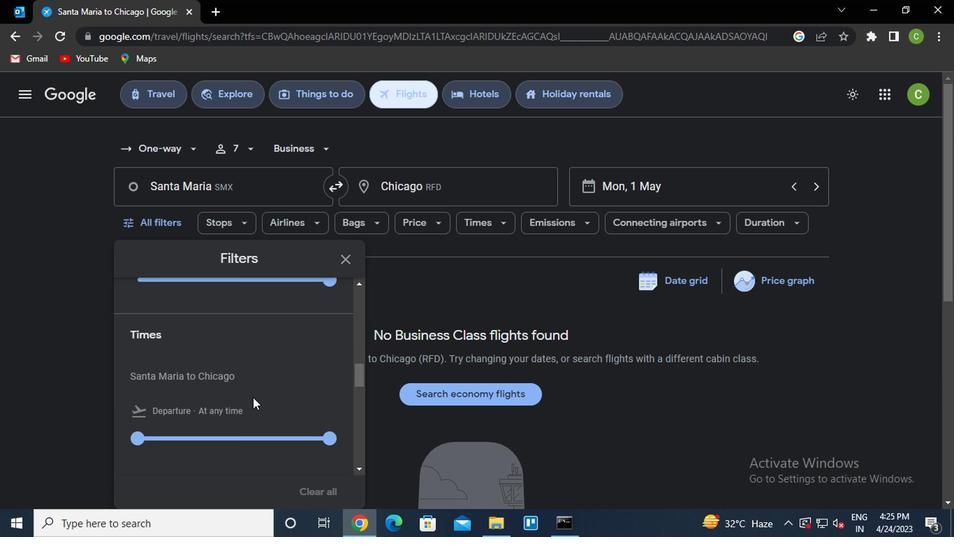 
Action: Mouse moved to (335, 354)
Screenshot: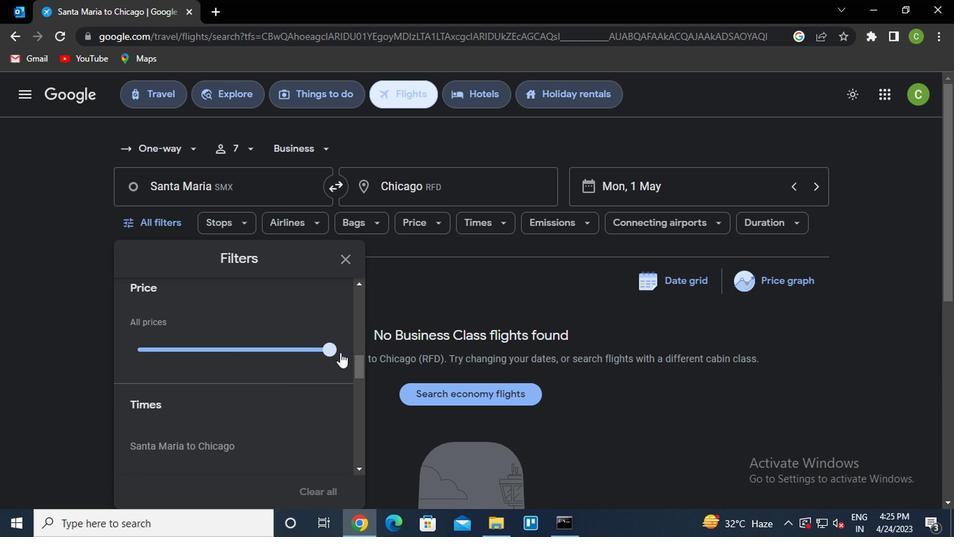 
Action: Mouse pressed left at (335, 354)
Screenshot: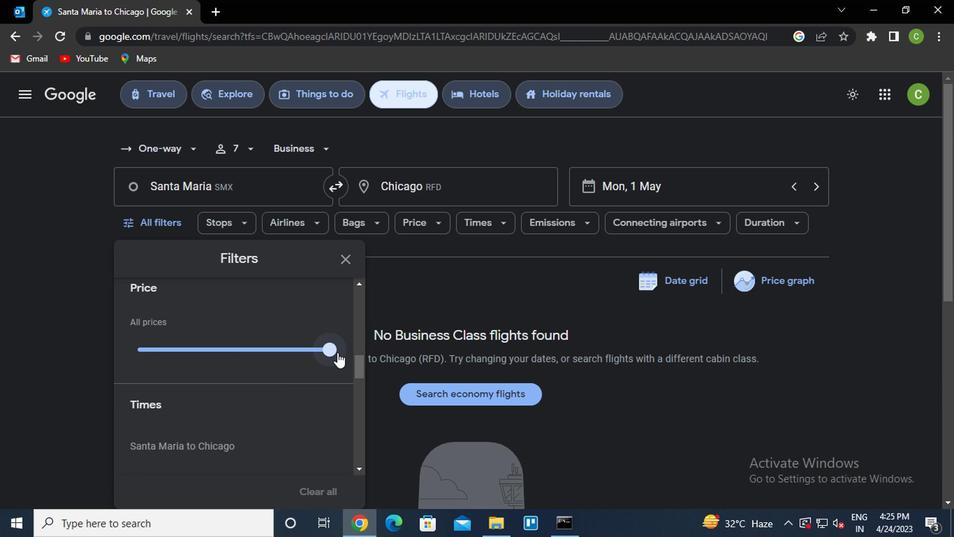 
Action: Mouse moved to (280, 378)
Screenshot: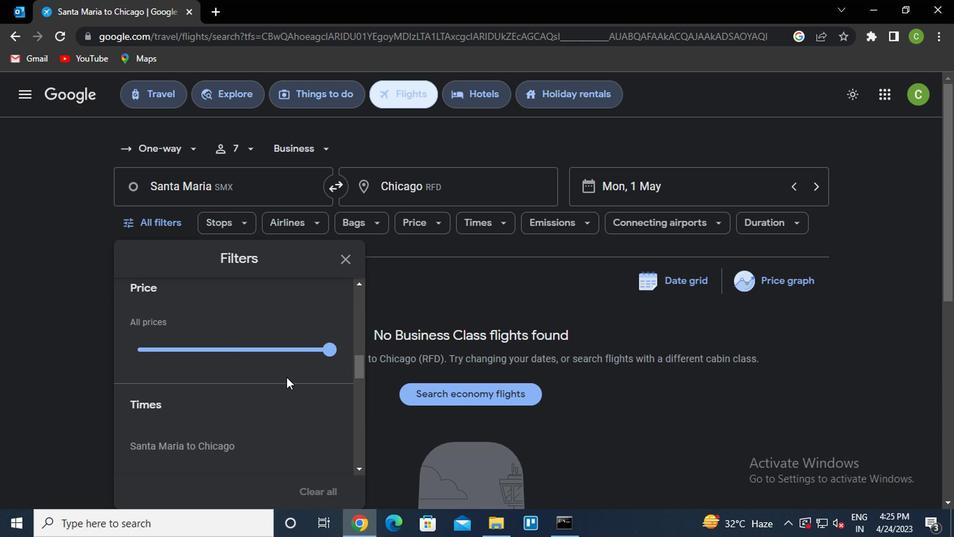
Action: Mouse scrolled (280, 378) with delta (0, 0)
Screenshot: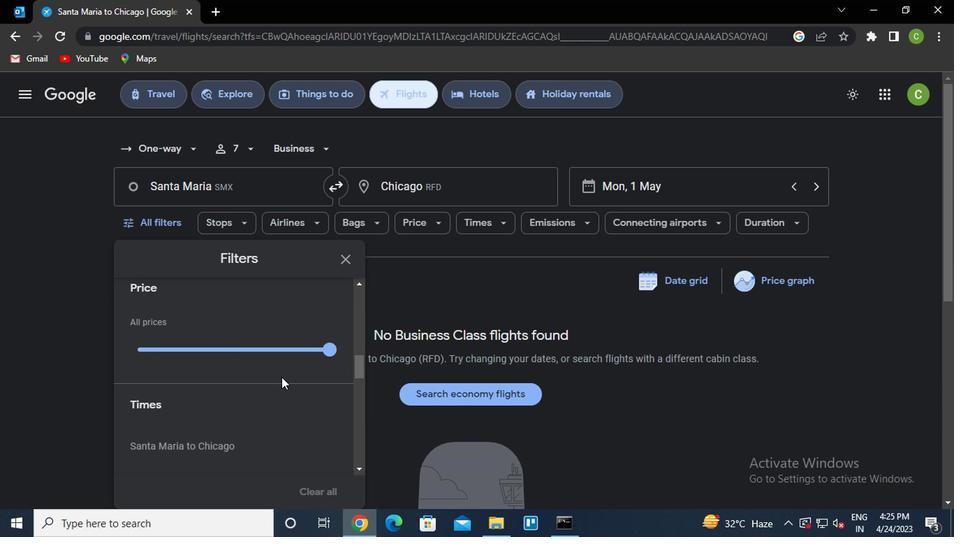 
Action: Mouse scrolled (280, 378) with delta (0, 0)
Screenshot: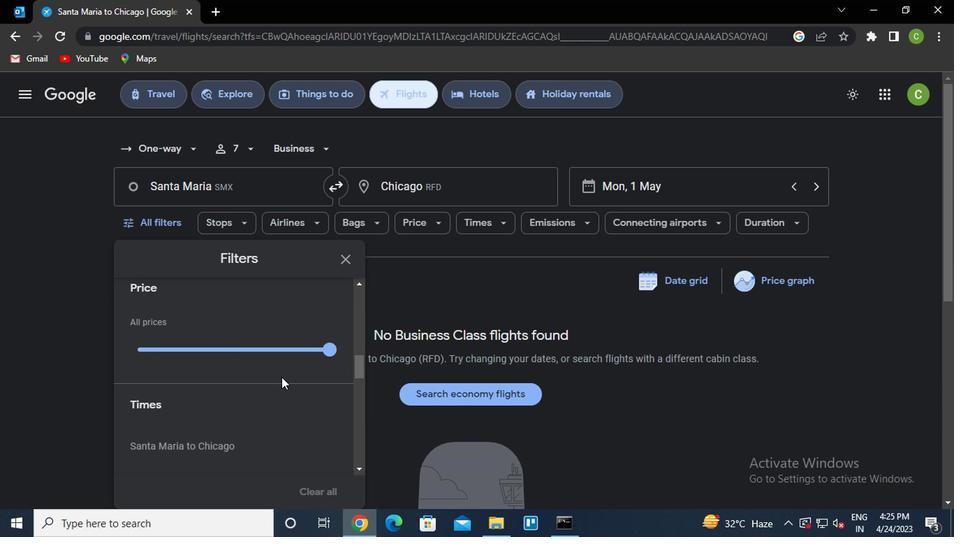 
Action: Mouse moved to (280, 378)
Screenshot: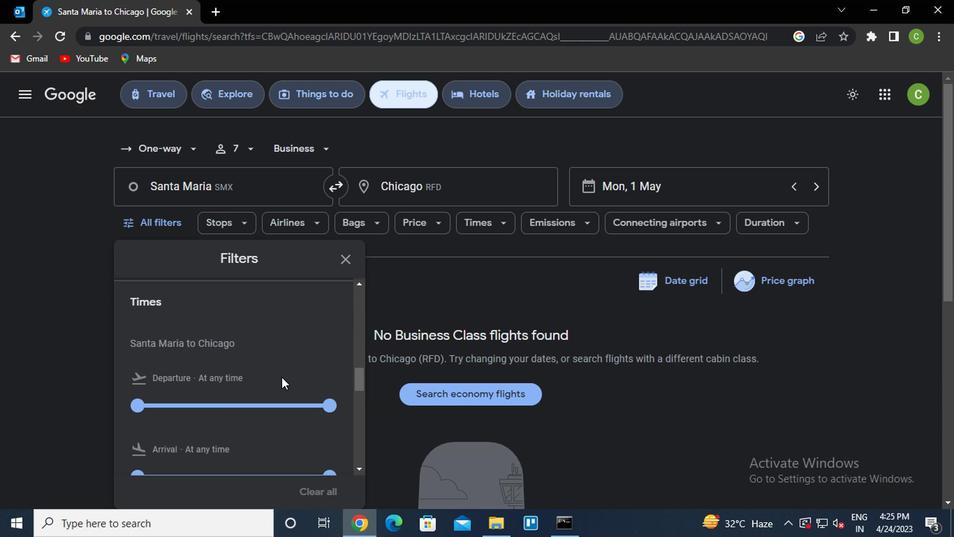 
Action: Mouse scrolled (280, 377) with delta (0, 0)
Screenshot: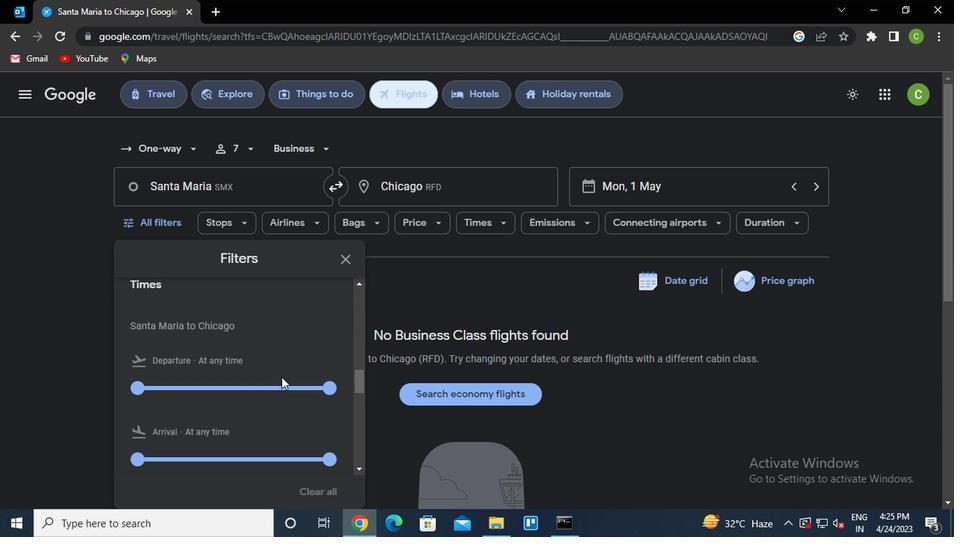 
Action: Mouse scrolled (280, 378) with delta (0, 0)
Screenshot: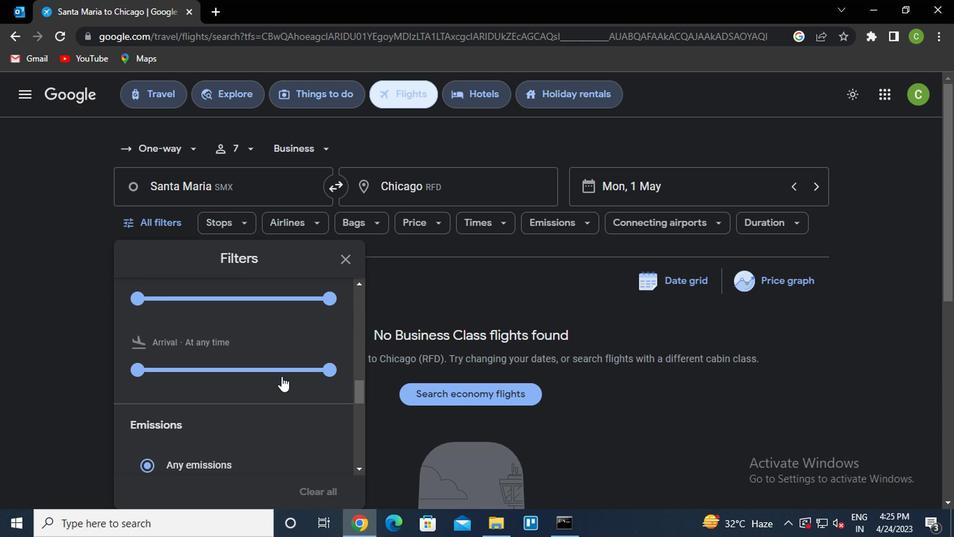 
Action: Mouse moved to (144, 368)
Screenshot: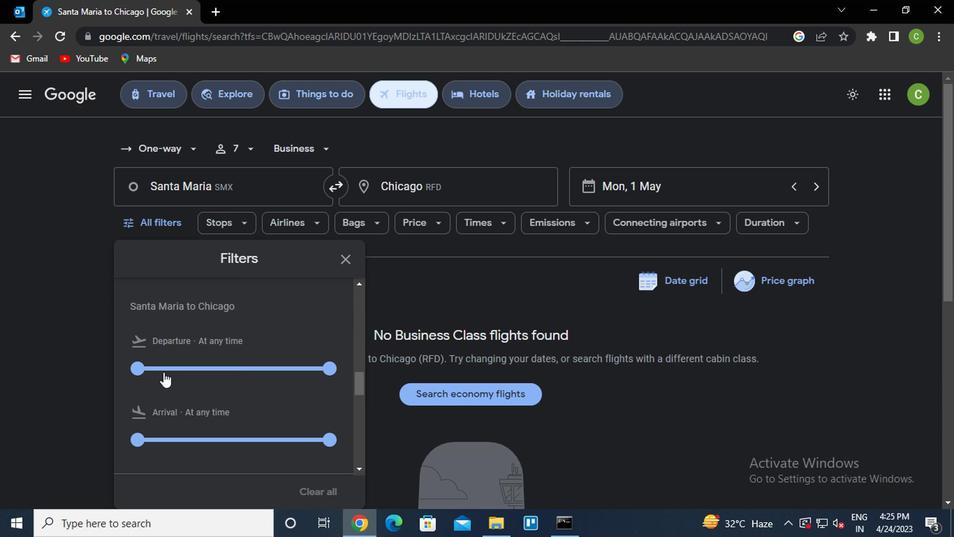 
Action: Mouse pressed left at (144, 368)
Screenshot: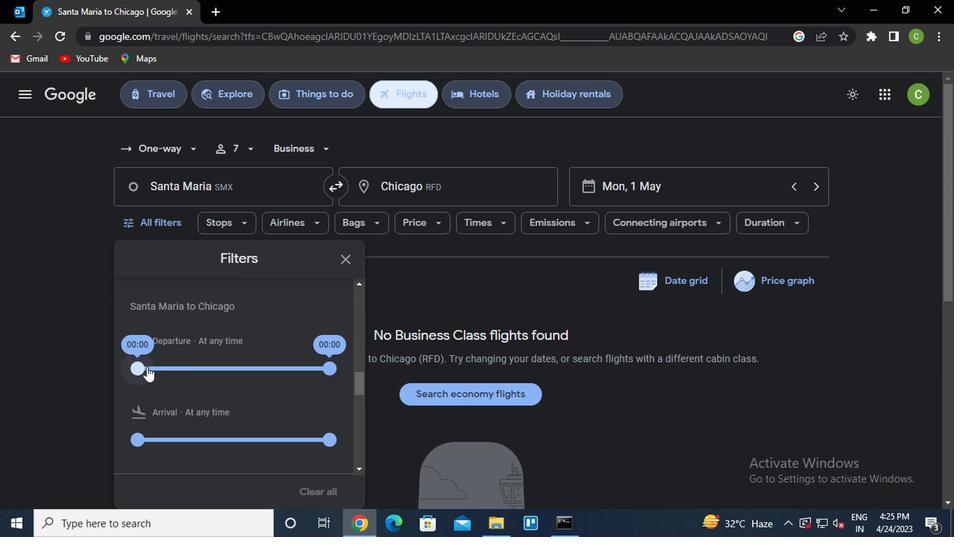 
Action: Mouse moved to (329, 368)
Screenshot: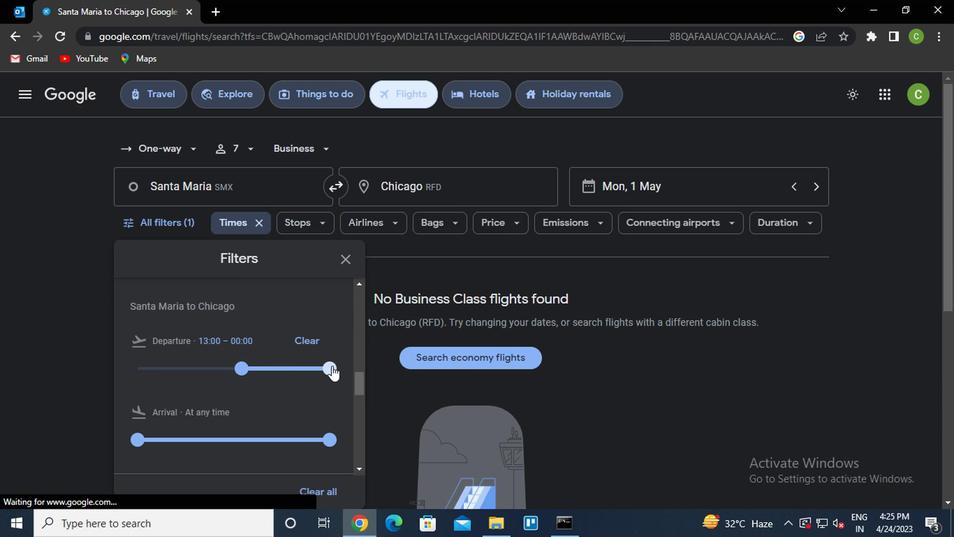
Action: Mouse pressed left at (329, 368)
Screenshot: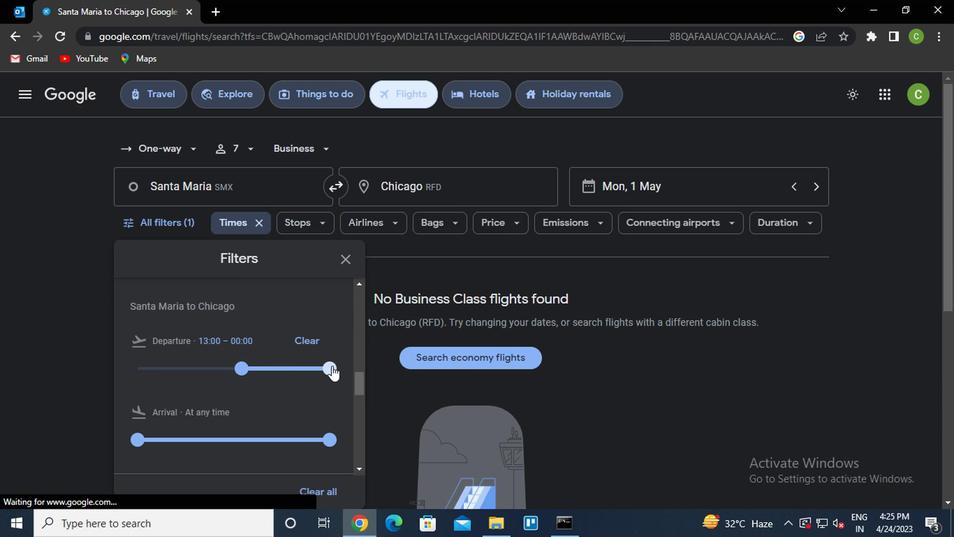 
Action: Mouse moved to (340, 256)
Screenshot: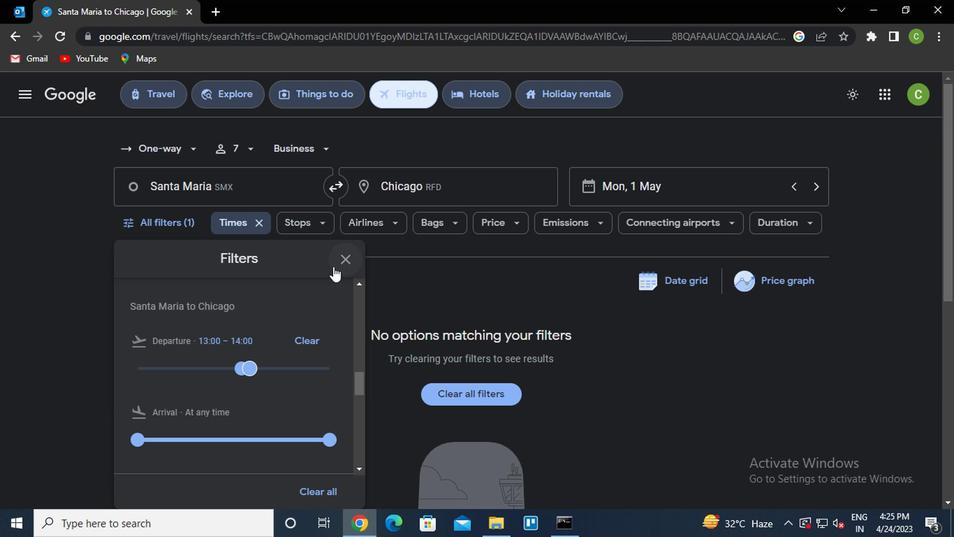 
Action: Mouse pressed left at (340, 256)
Screenshot: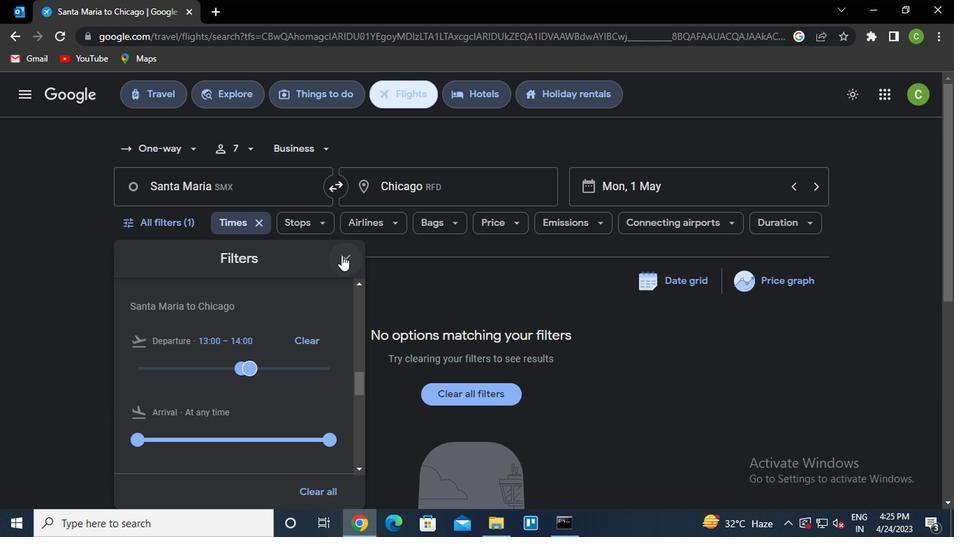 
Action: Mouse moved to (470, 355)
Screenshot: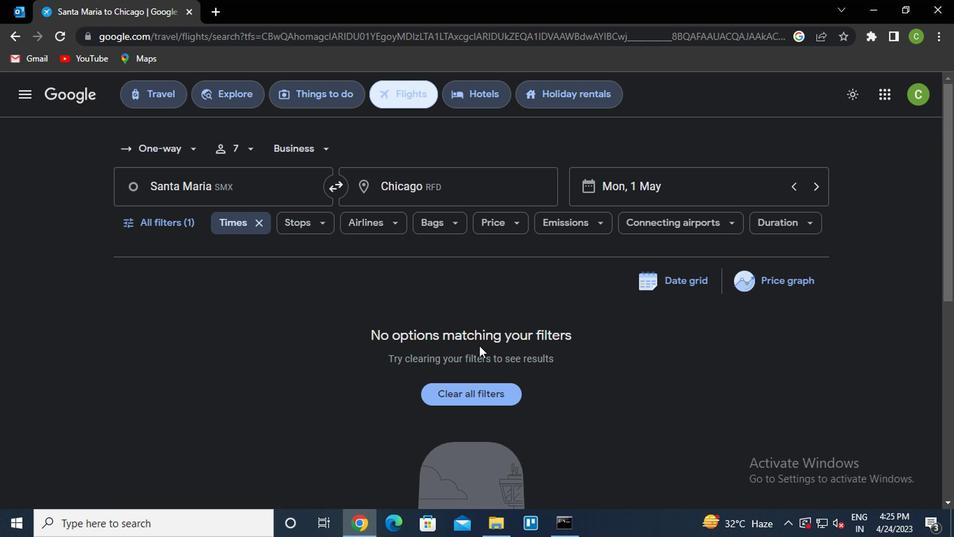 
